 Task: Search round trip flight ticket for 2 adults, 2 infants in seat and 1 infant on lap in first from Hobbs: Lea County Regional Airport to Springfield: Abraham Lincoln Capital Airport on 5-2-2023 and return on 5-2-2023. Choice of flights is Westjet. Number of bags: 1 carry on bag and 5 checked bags. Price is upto 30000. Outbound departure time preference is 5:30. Return departure time preference is 17:15.
Action: Mouse moved to (238, 358)
Screenshot: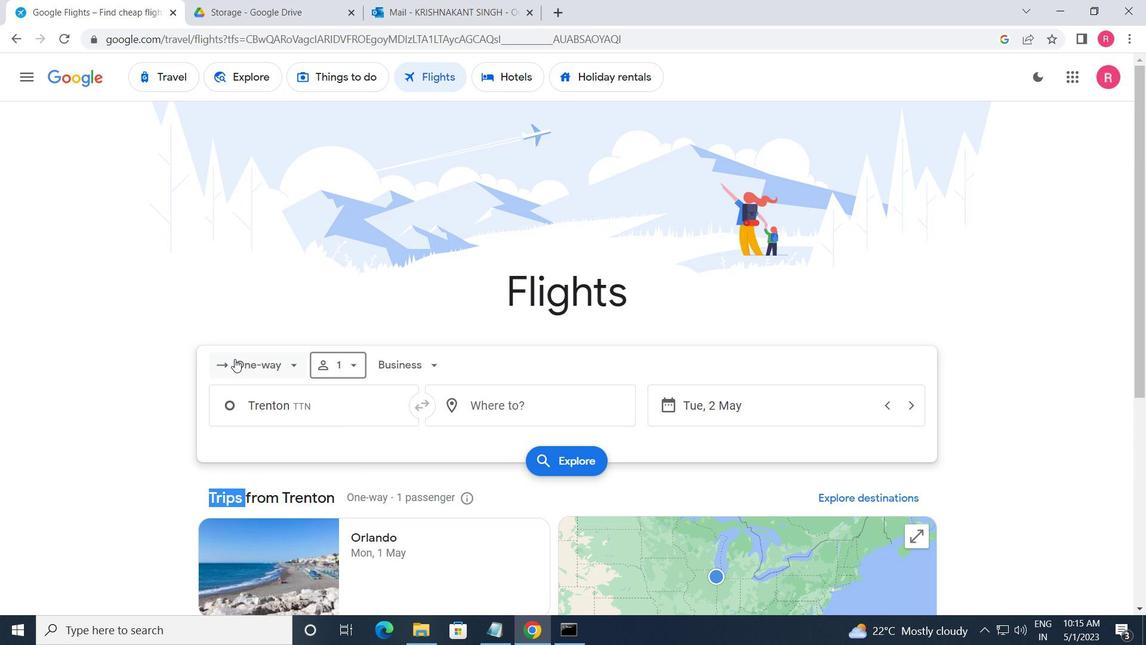 
Action: Mouse pressed left at (238, 358)
Screenshot: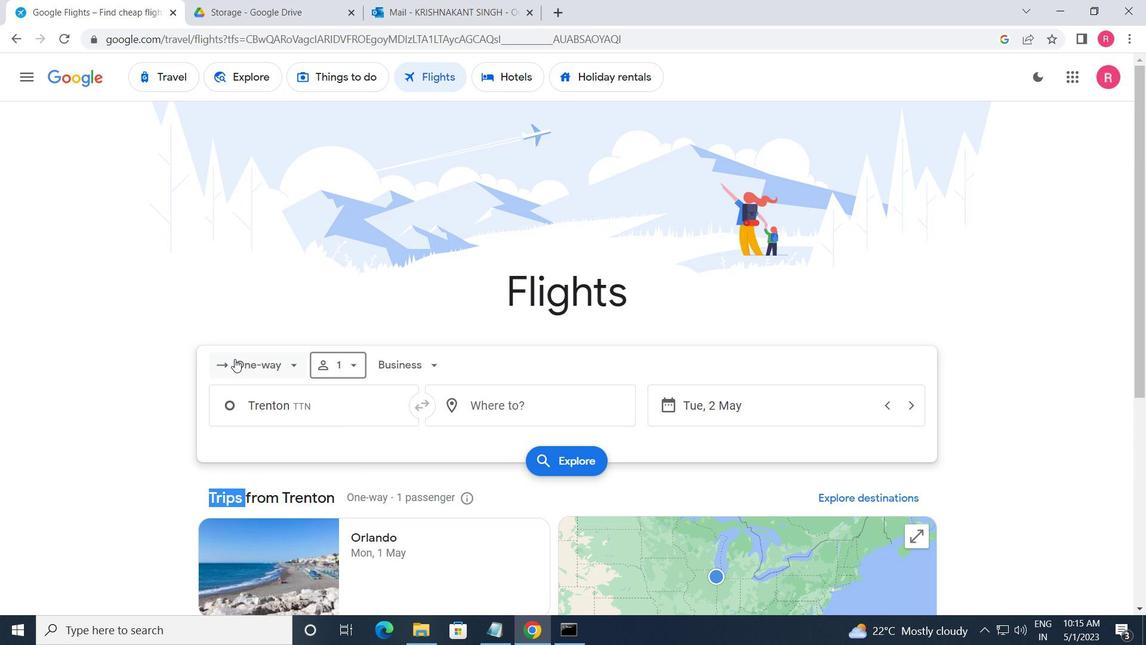 
Action: Mouse moved to (287, 433)
Screenshot: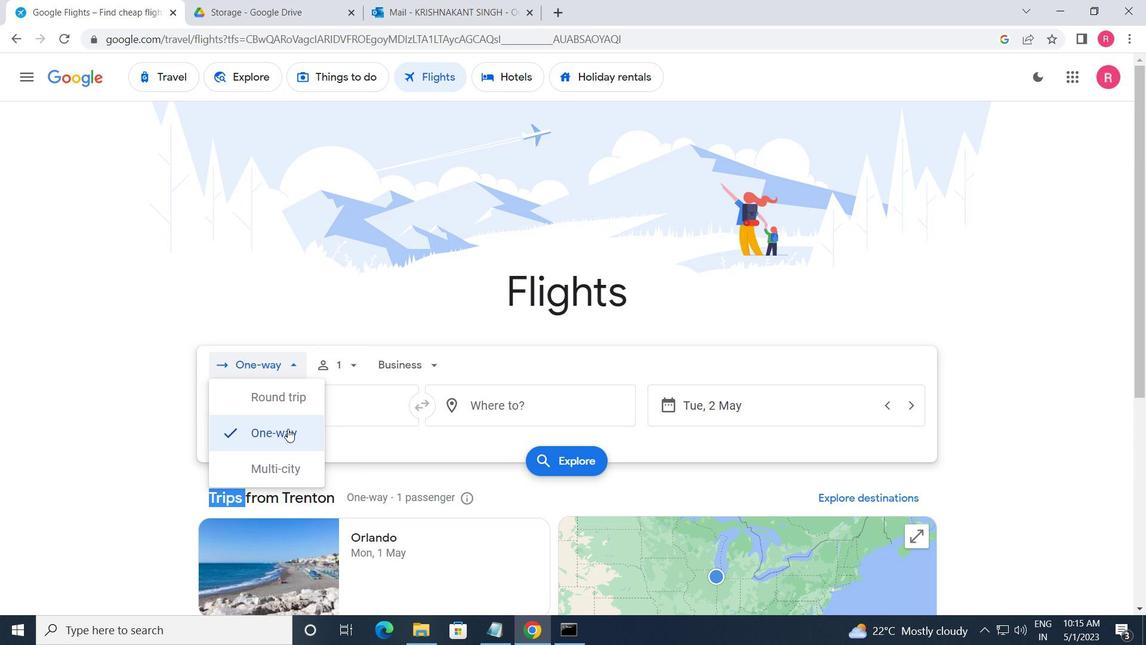 
Action: Mouse pressed left at (287, 433)
Screenshot: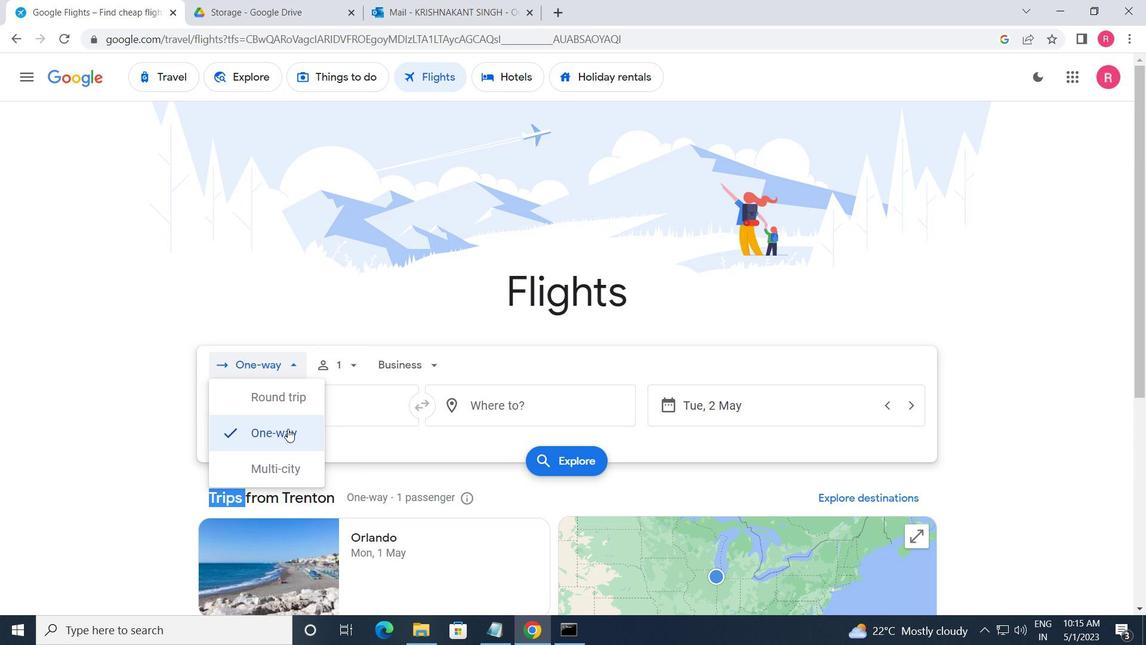 
Action: Mouse moved to (344, 373)
Screenshot: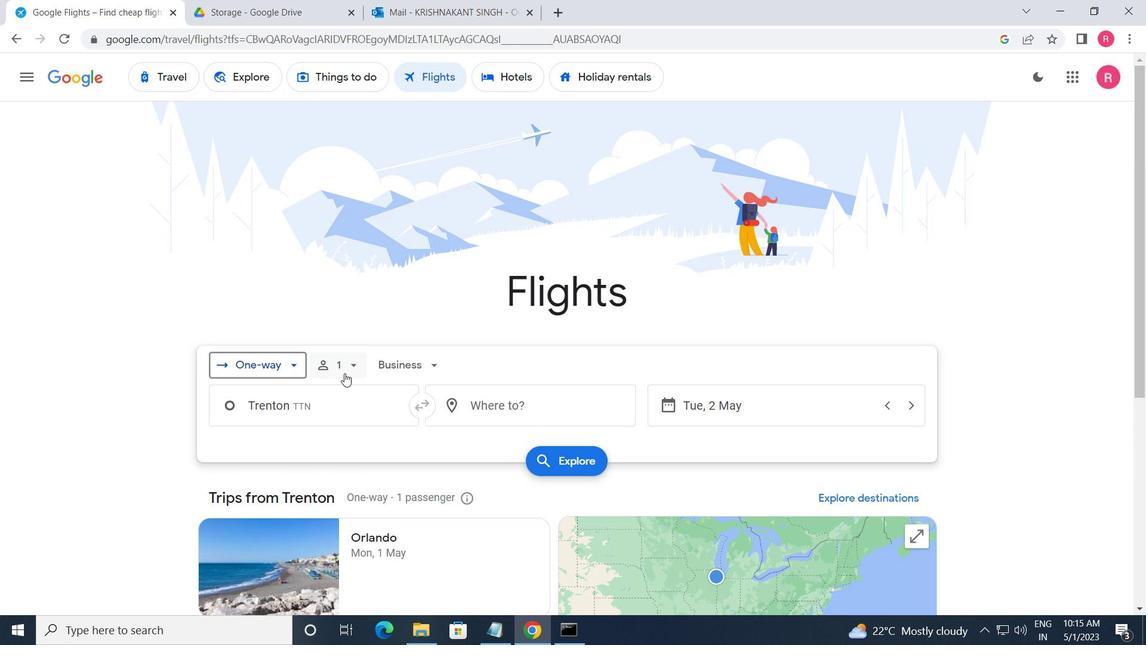 
Action: Mouse pressed left at (344, 373)
Screenshot: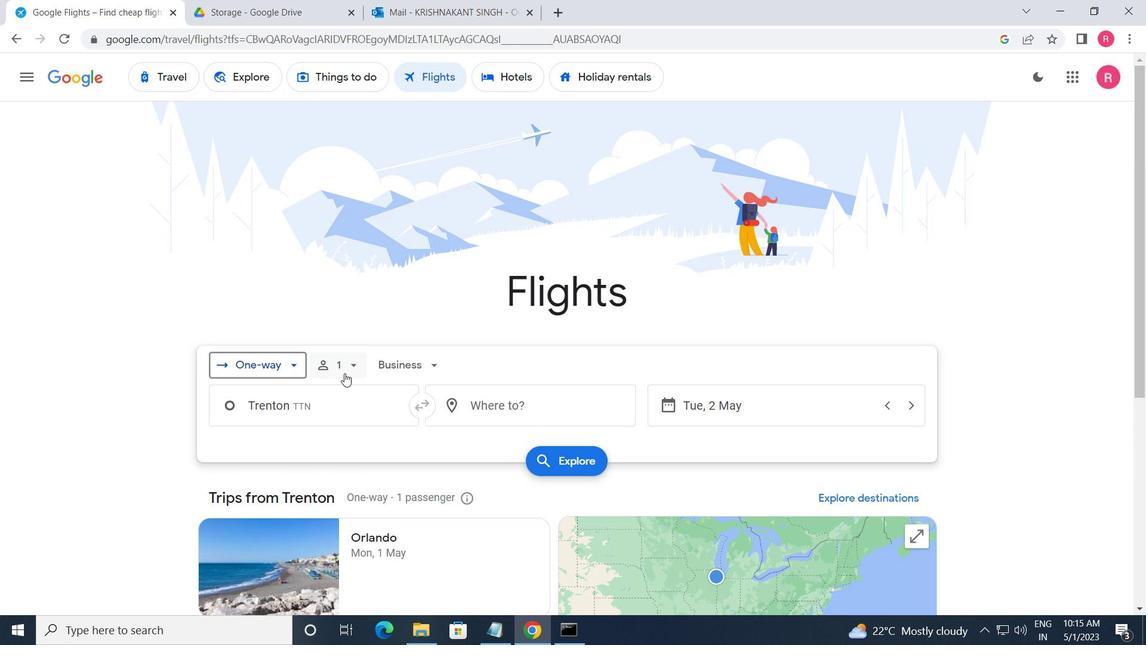 
Action: Mouse moved to (464, 414)
Screenshot: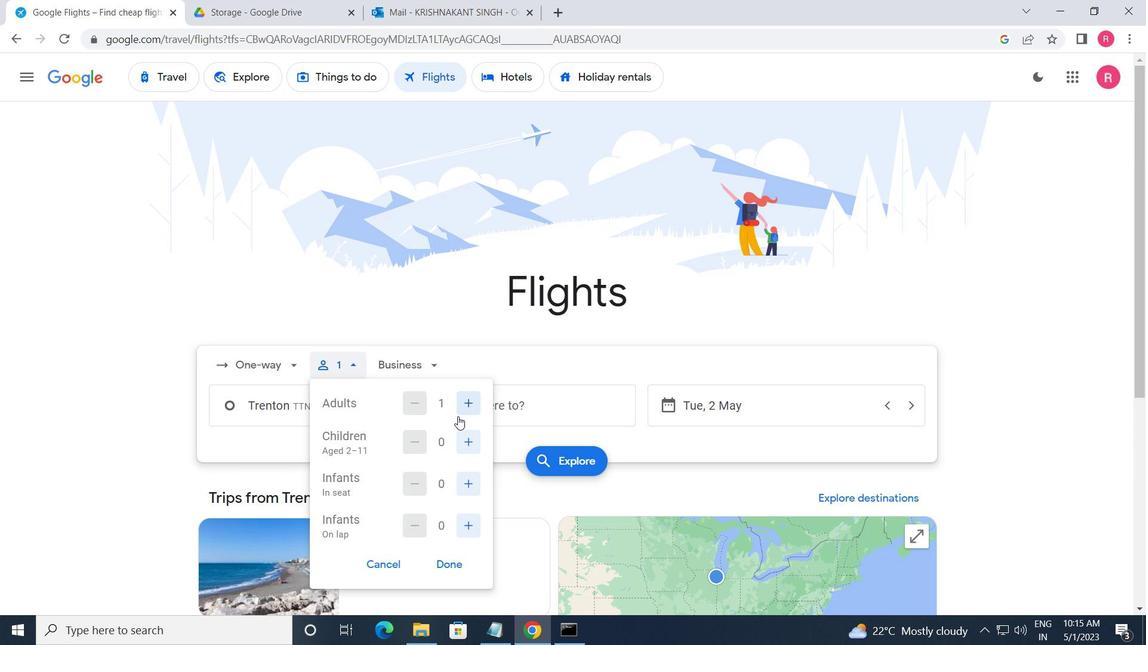 
Action: Mouse pressed left at (464, 414)
Screenshot: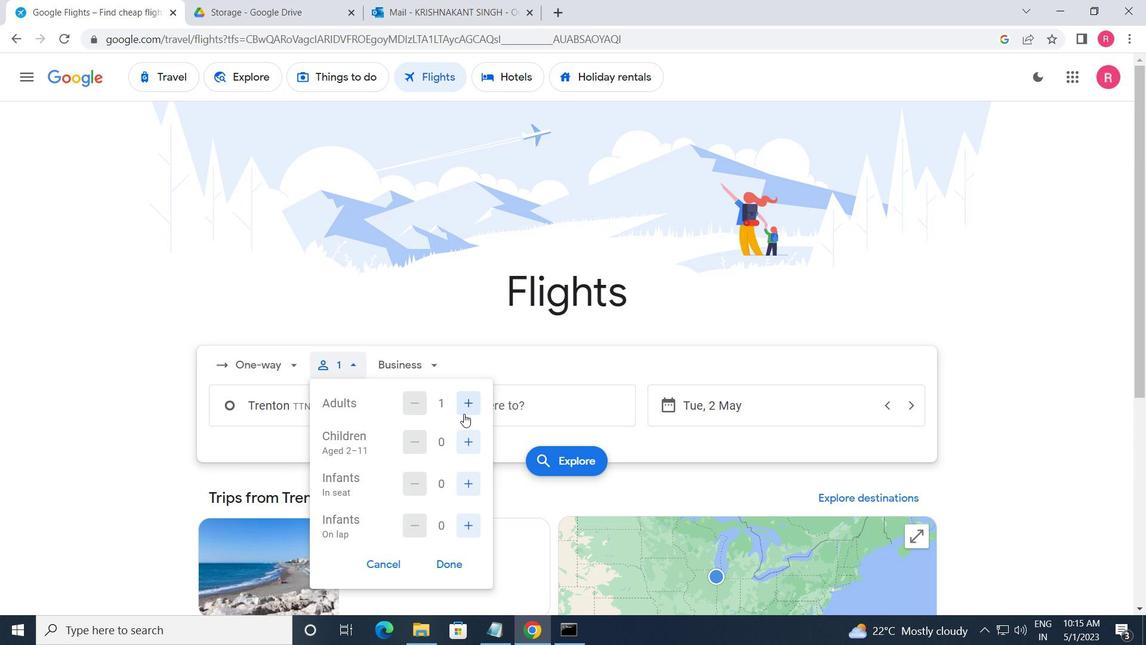 
Action: Mouse moved to (472, 452)
Screenshot: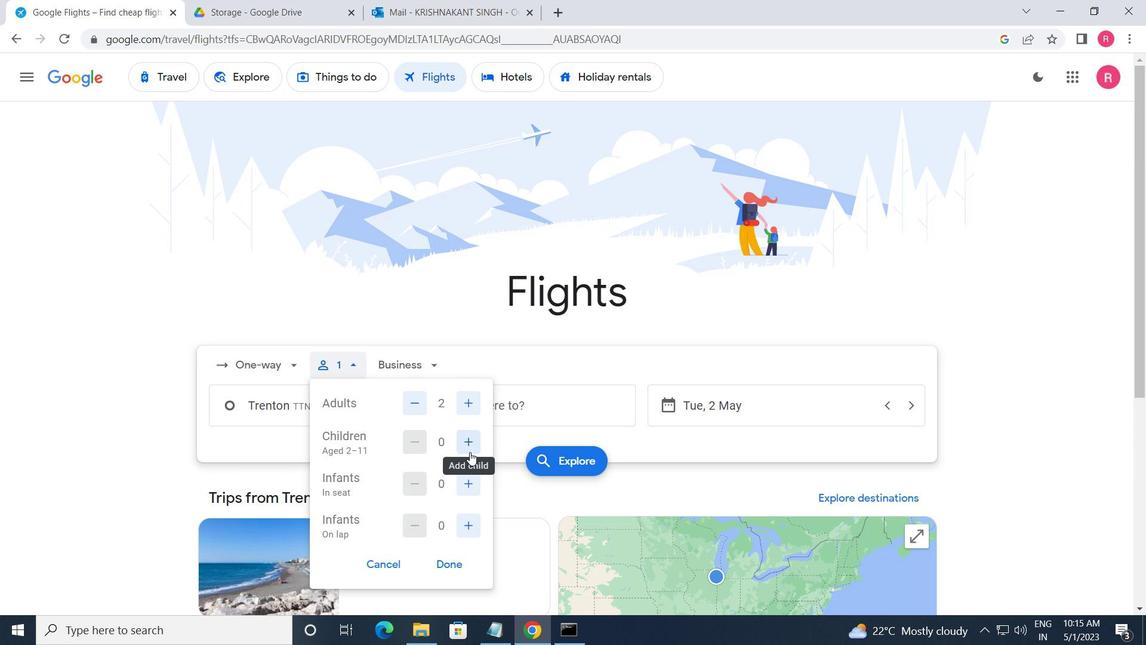 
Action: Mouse pressed left at (472, 452)
Screenshot: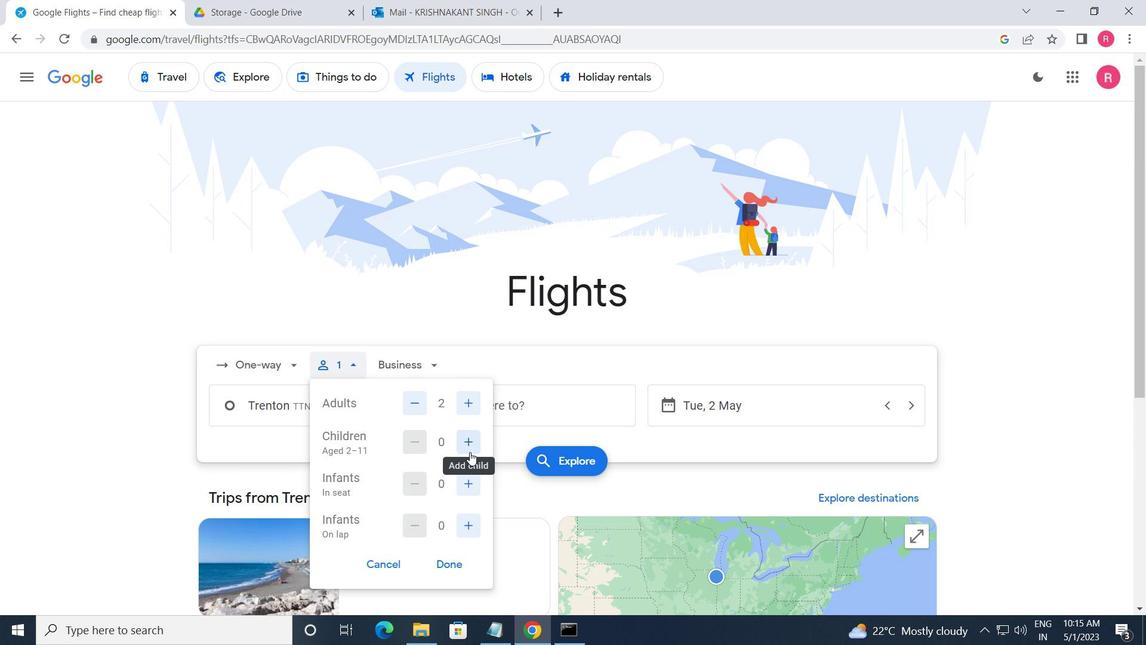 
Action: Mouse moved to (473, 452)
Screenshot: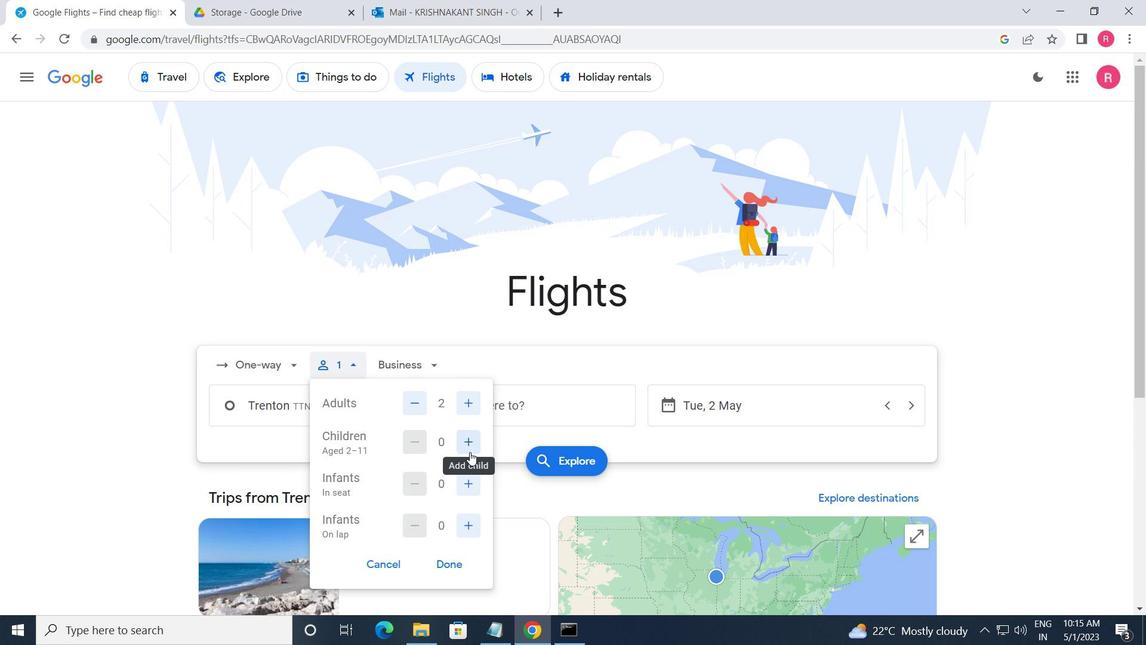 
Action: Mouse pressed left at (473, 452)
Screenshot: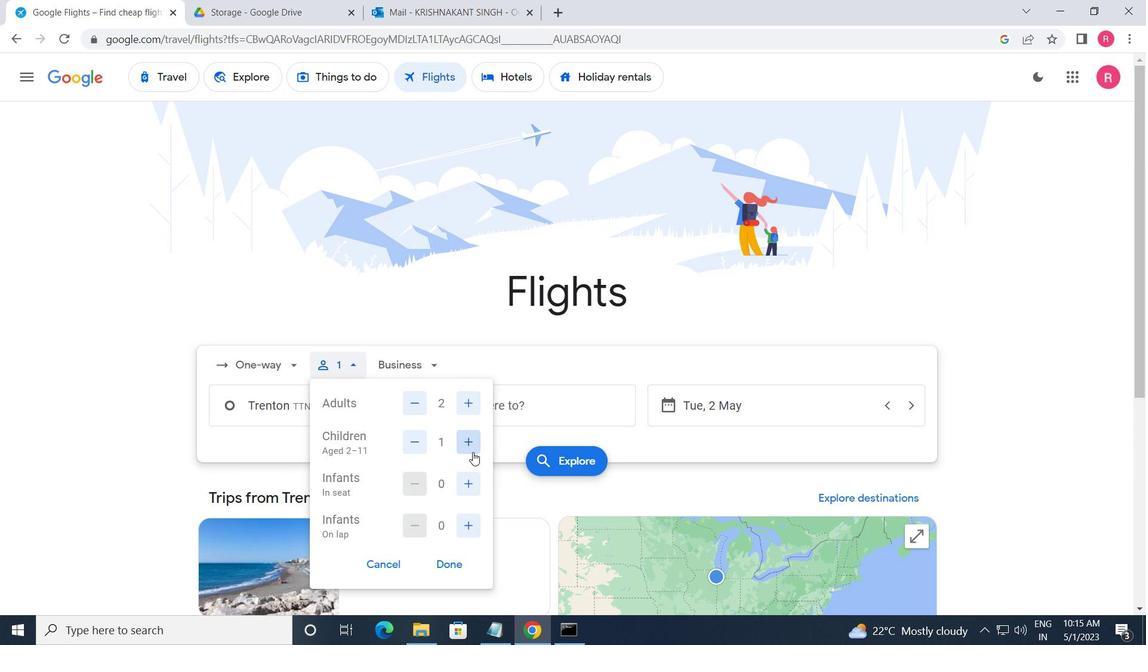 
Action: Mouse moved to (469, 487)
Screenshot: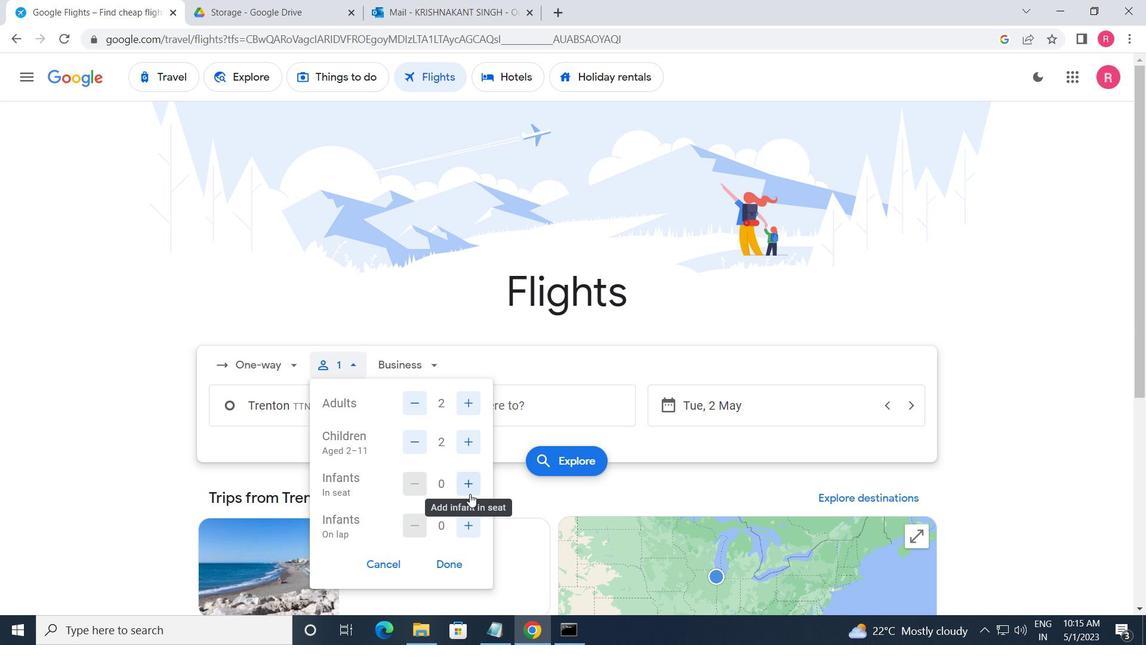 
Action: Mouse pressed left at (469, 487)
Screenshot: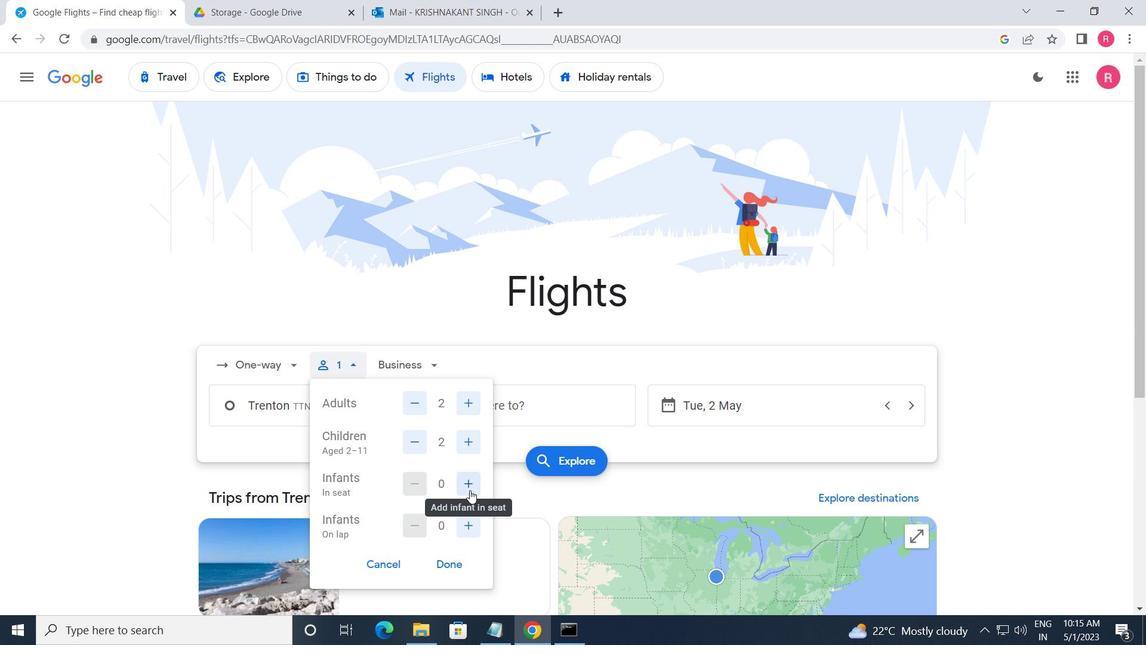 
Action: Mouse moved to (469, 487)
Screenshot: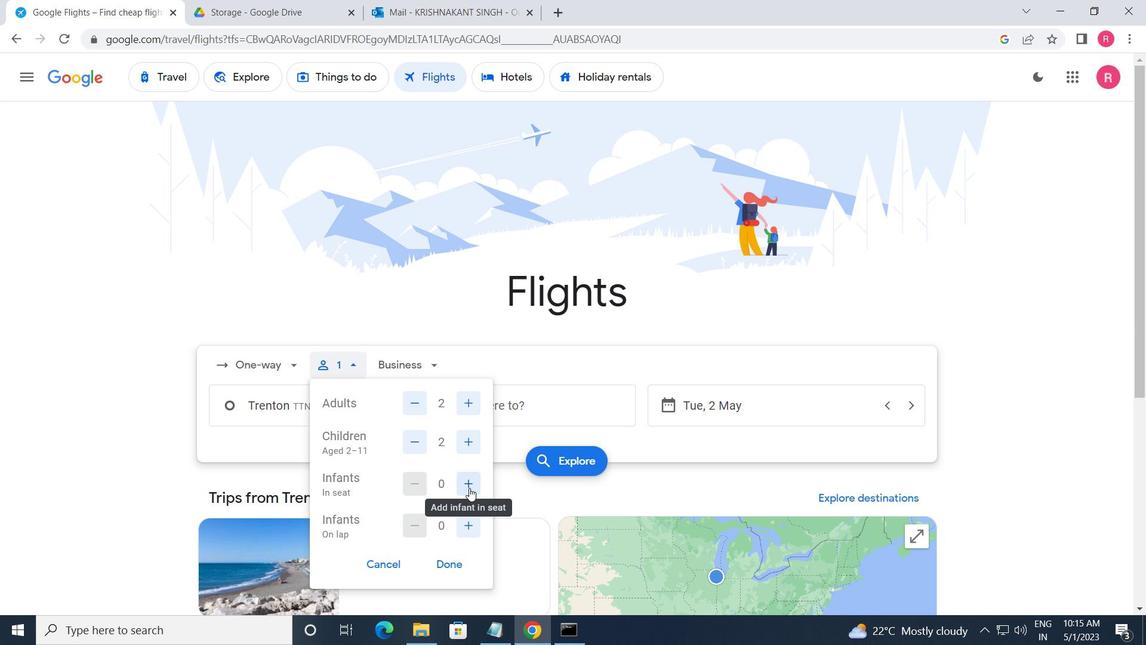 
Action: Mouse pressed left at (469, 487)
Screenshot: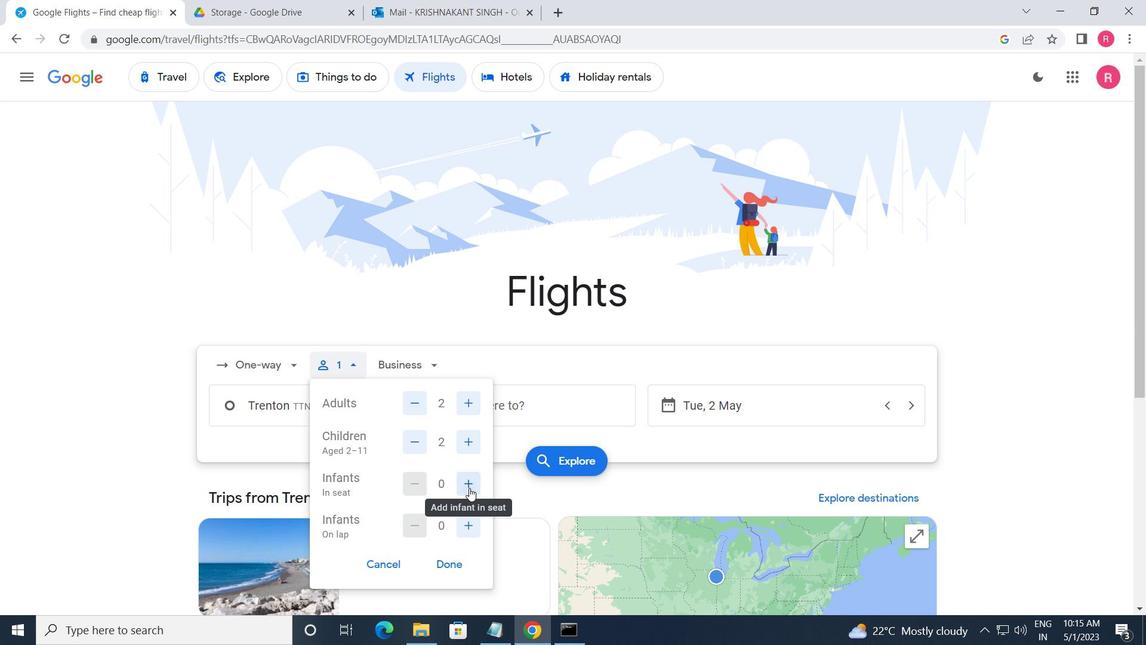 
Action: Mouse moved to (409, 370)
Screenshot: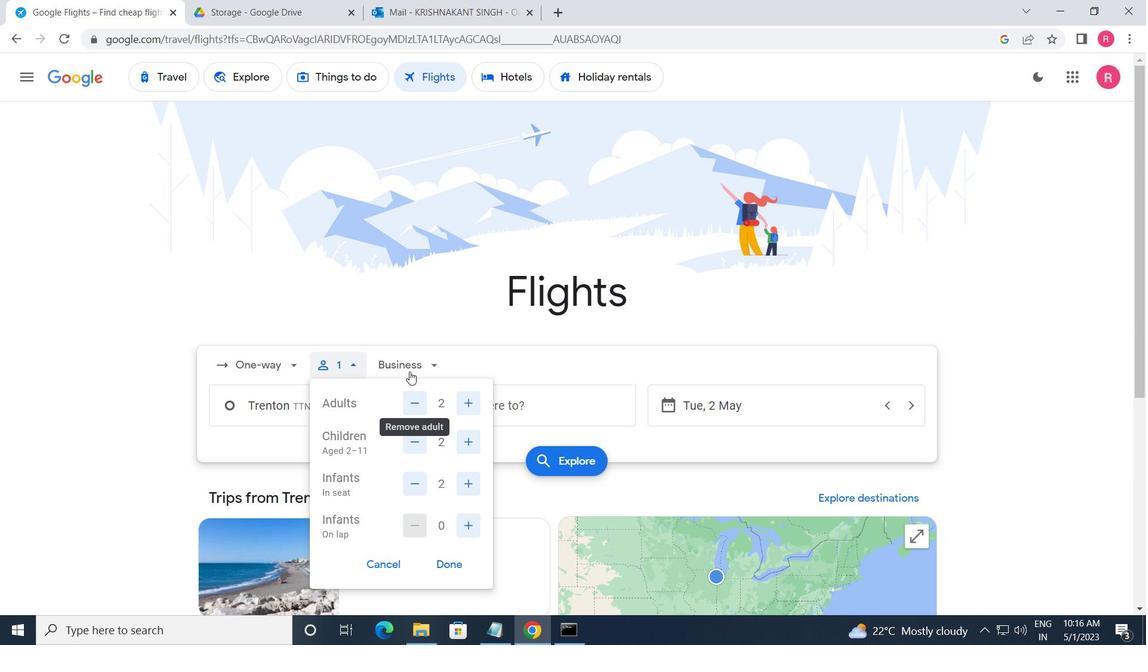 
Action: Mouse pressed left at (409, 370)
Screenshot: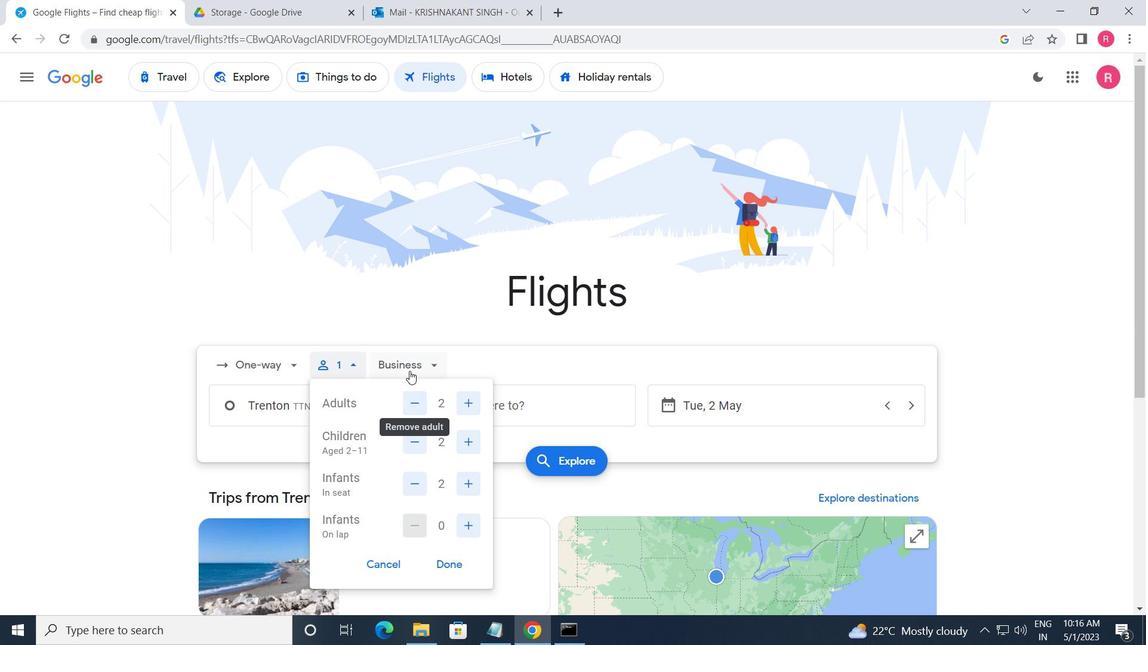 
Action: Mouse moved to (435, 505)
Screenshot: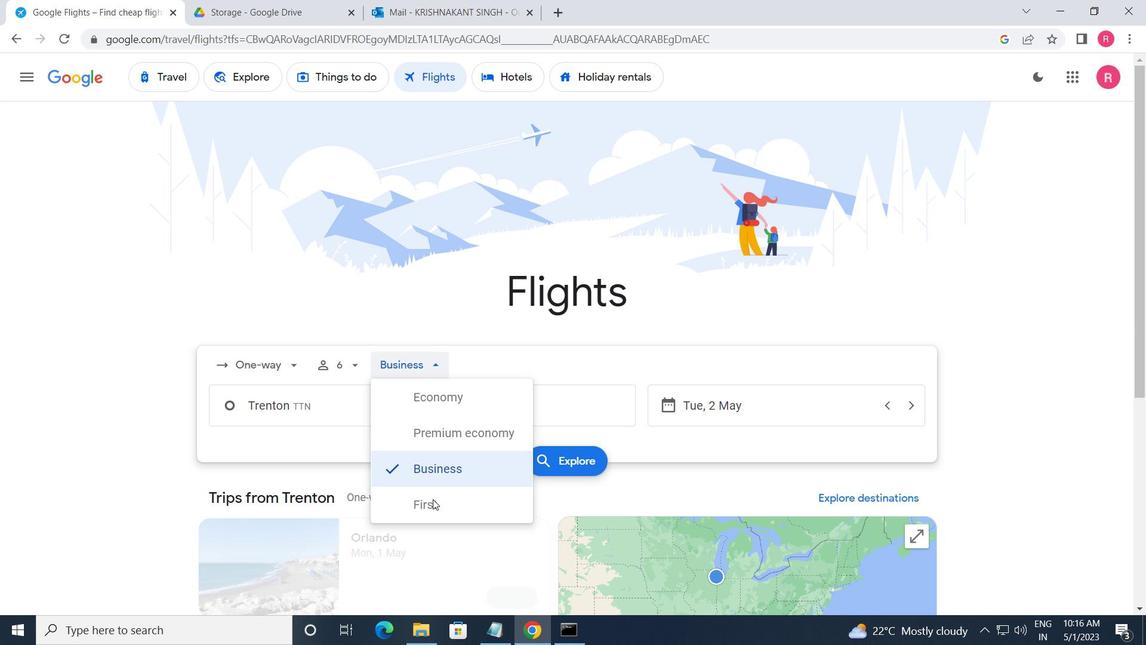 
Action: Mouse pressed left at (435, 505)
Screenshot: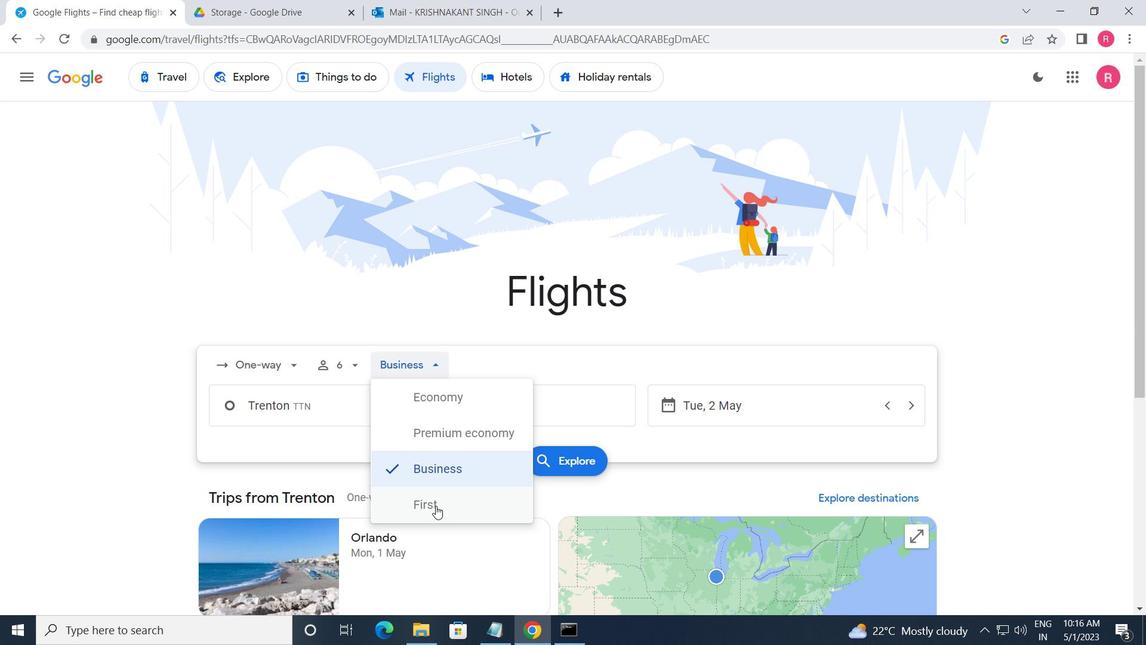 
Action: Mouse moved to (379, 406)
Screenshot: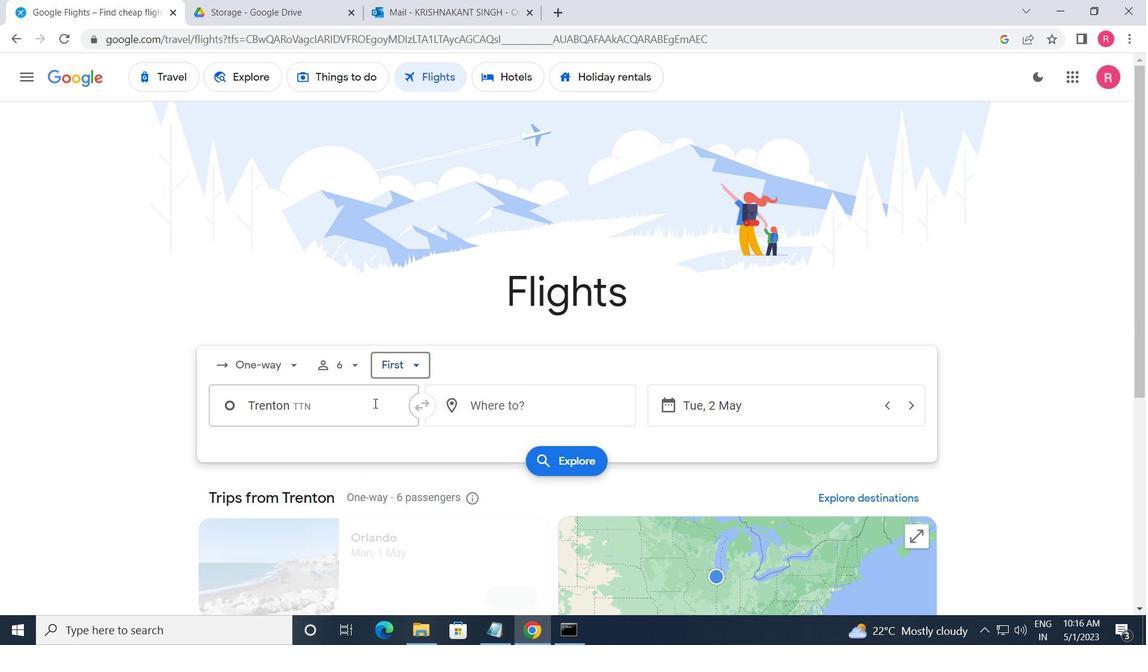 
Action: Mouse pressed left at (379, 406)
Screenshot: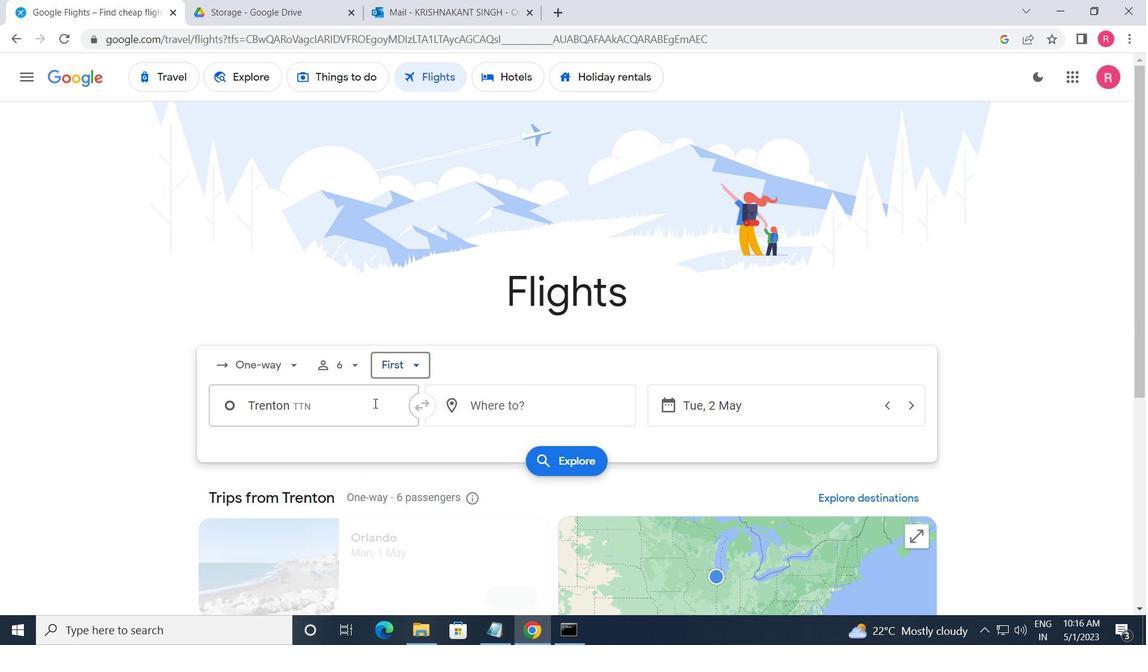 
Action: Mouse moved to (404, 560)
Screenshot: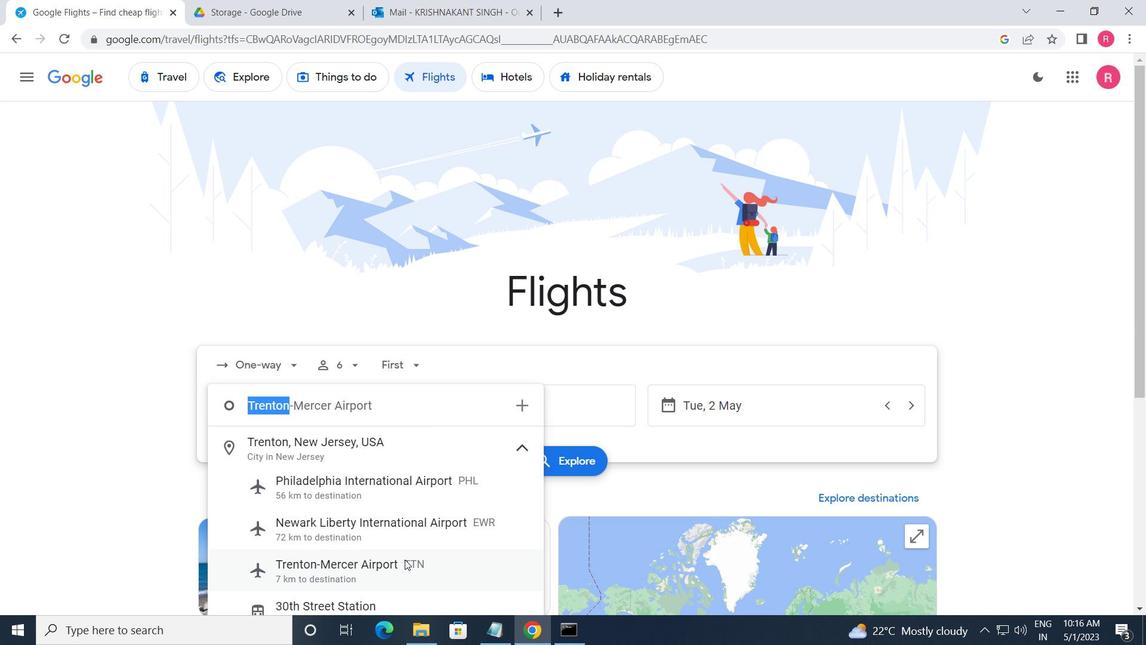 
Action: Mouse pressed left at (404, 560)
Screenshot: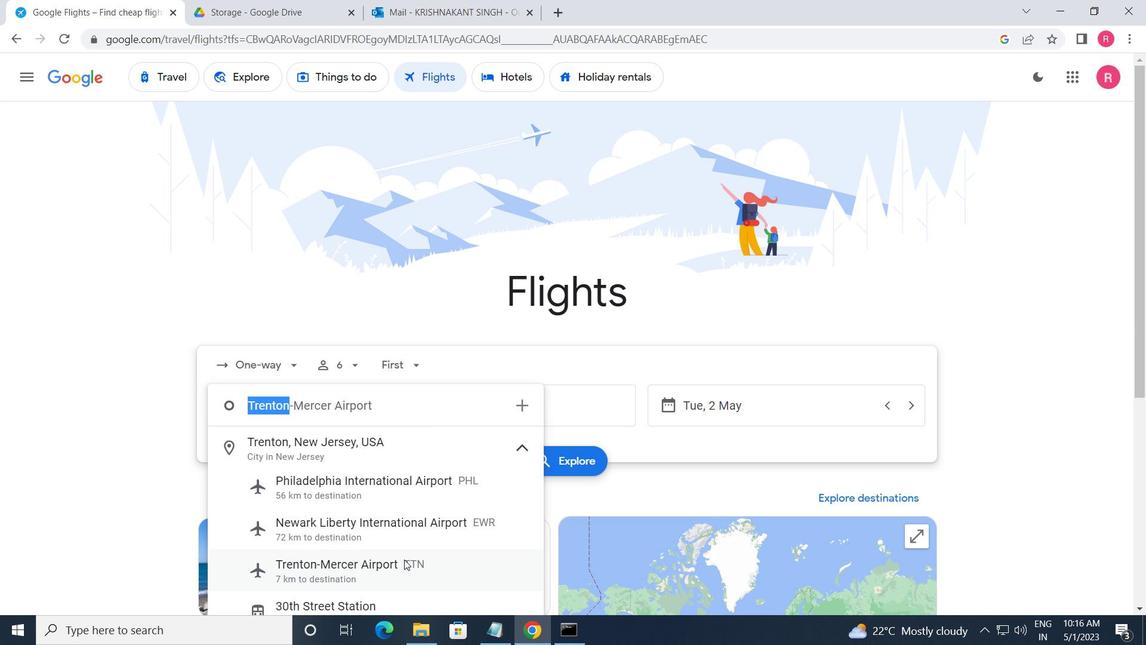
Action: Mouse moved to (540, 414)
Screenshot: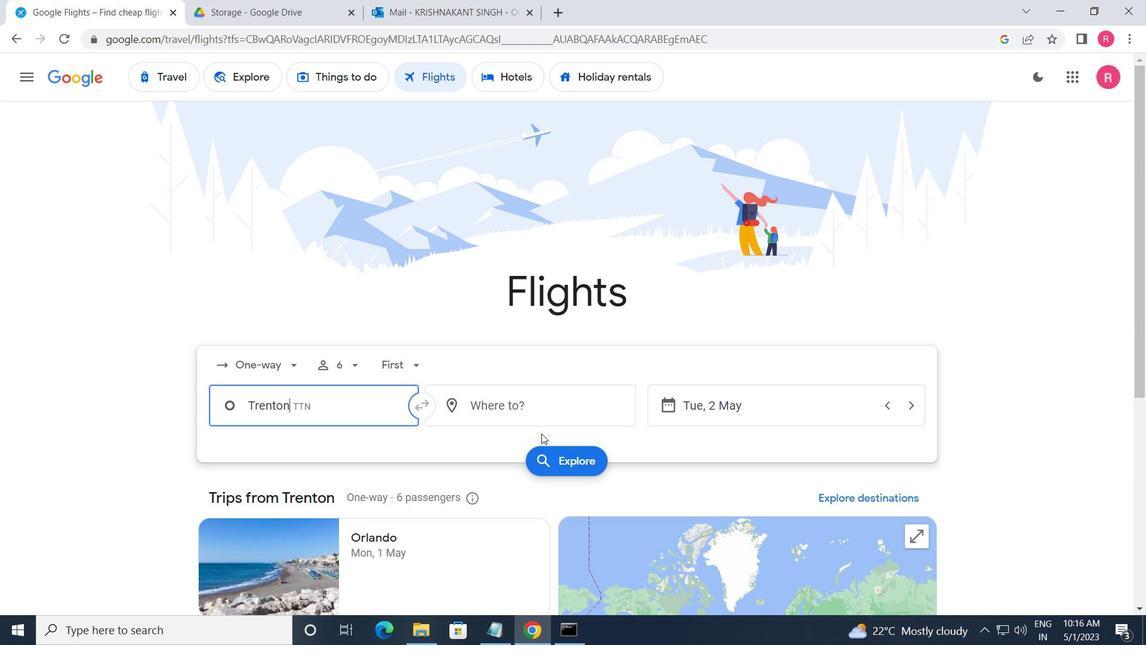 
Action: Mouse pressed left at (540, 414)
Screenshot: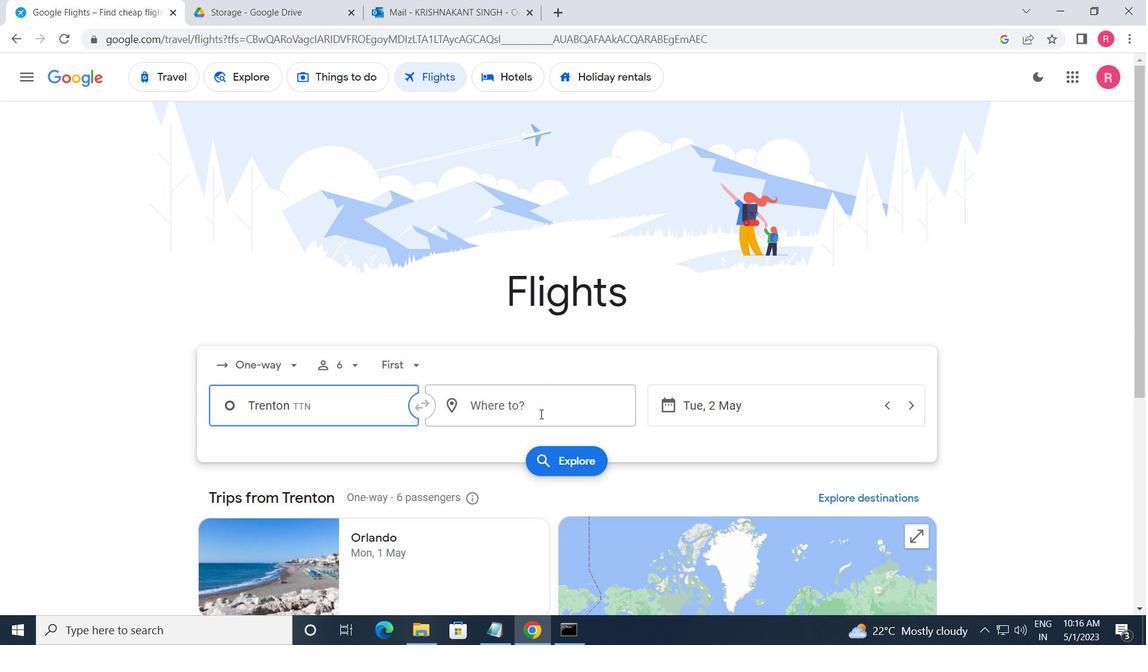 
Action: Mouse moved to (501, 560)
Screenshot: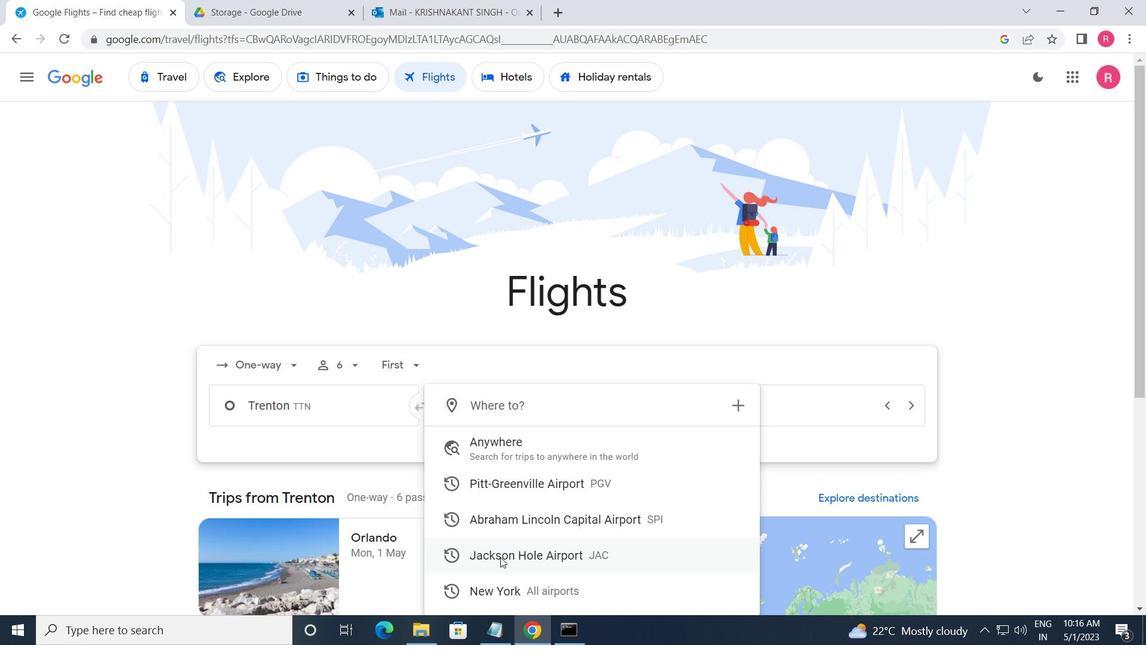 
Action: Mouse pressed left at (501, 560)
Screenshot: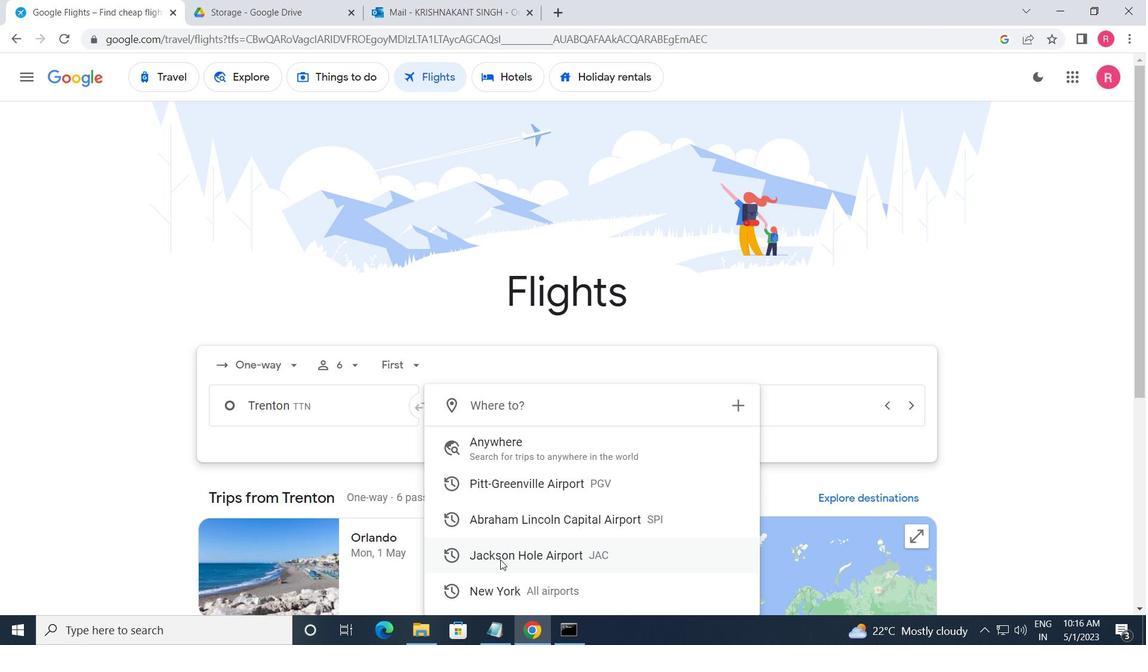 
Action: Mouse moved to (805, 412)
Screenshot: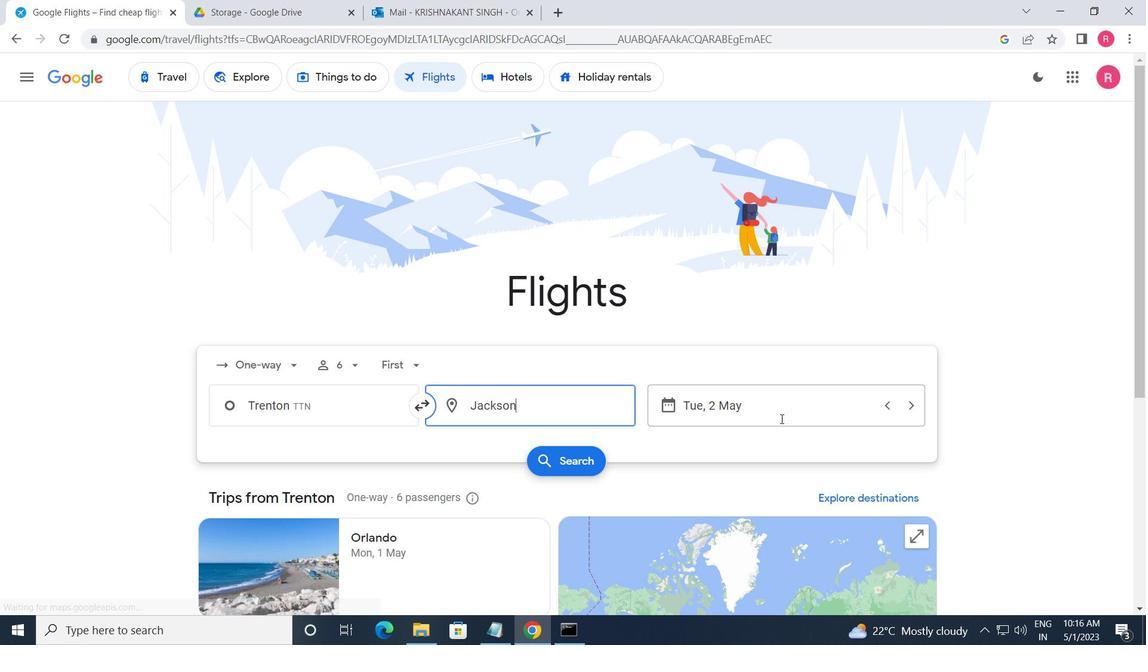 
Action: Mouse pressed left at (805, 412)
Screenshot: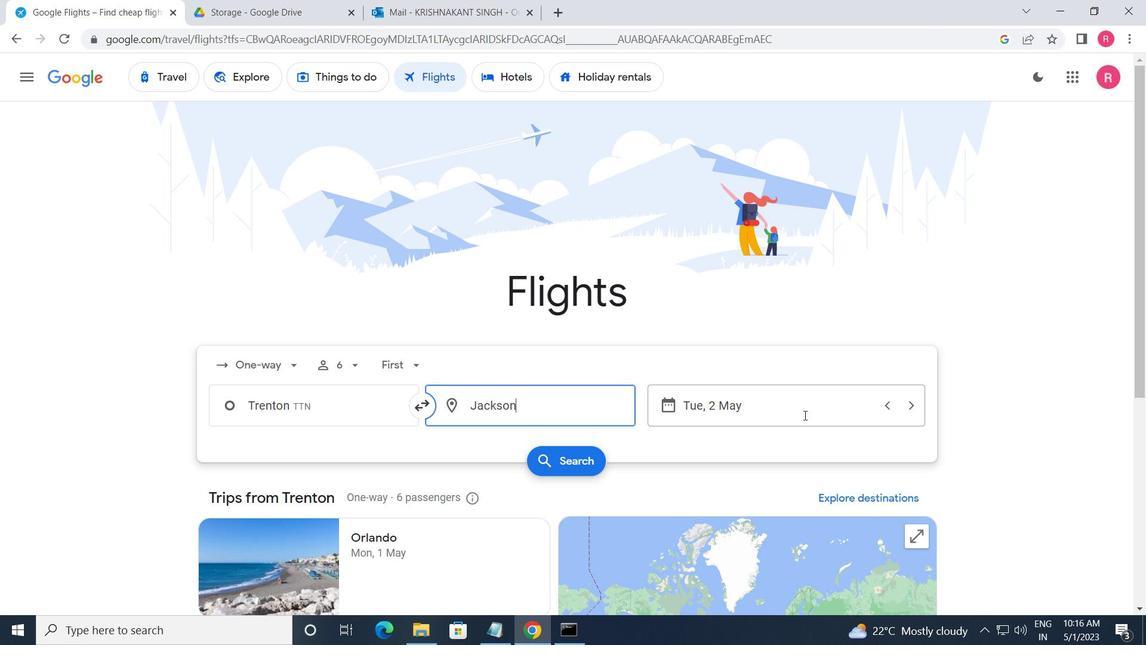 
Action: Mouse moved to (467, 357)
Screenshot: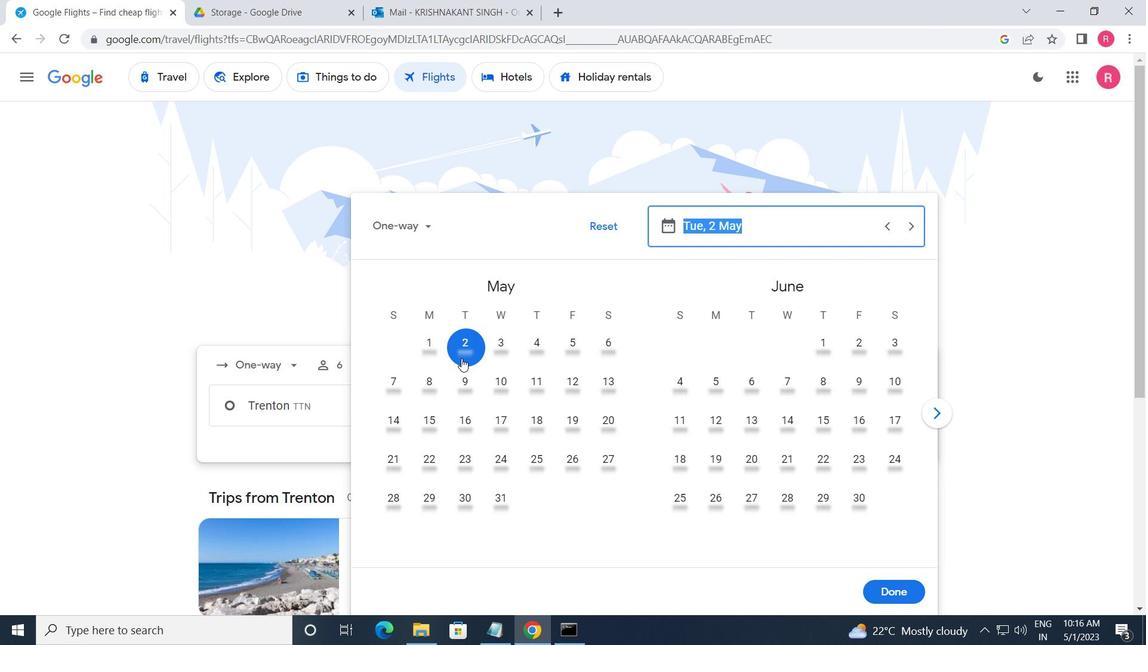 
Action: Mouse pressed left at (467, 357)
Screenshot: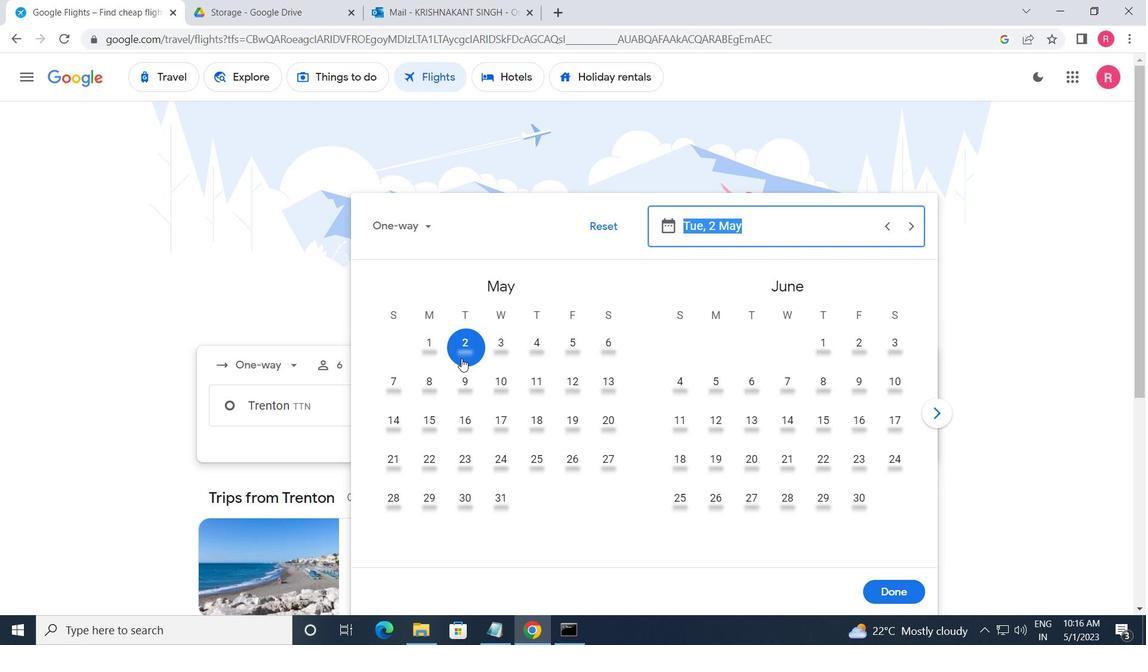 
Action: Mouse moved to (879, 587)
Screenshot: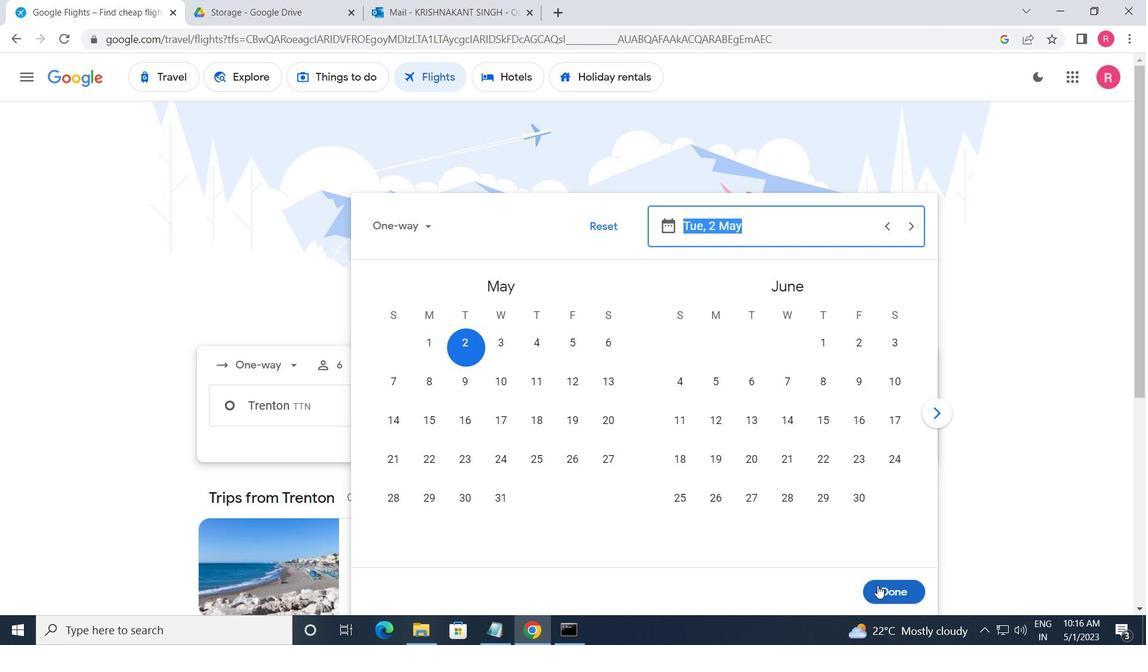 
Action: Mouse pressed left at (879, 587)
Screenshot: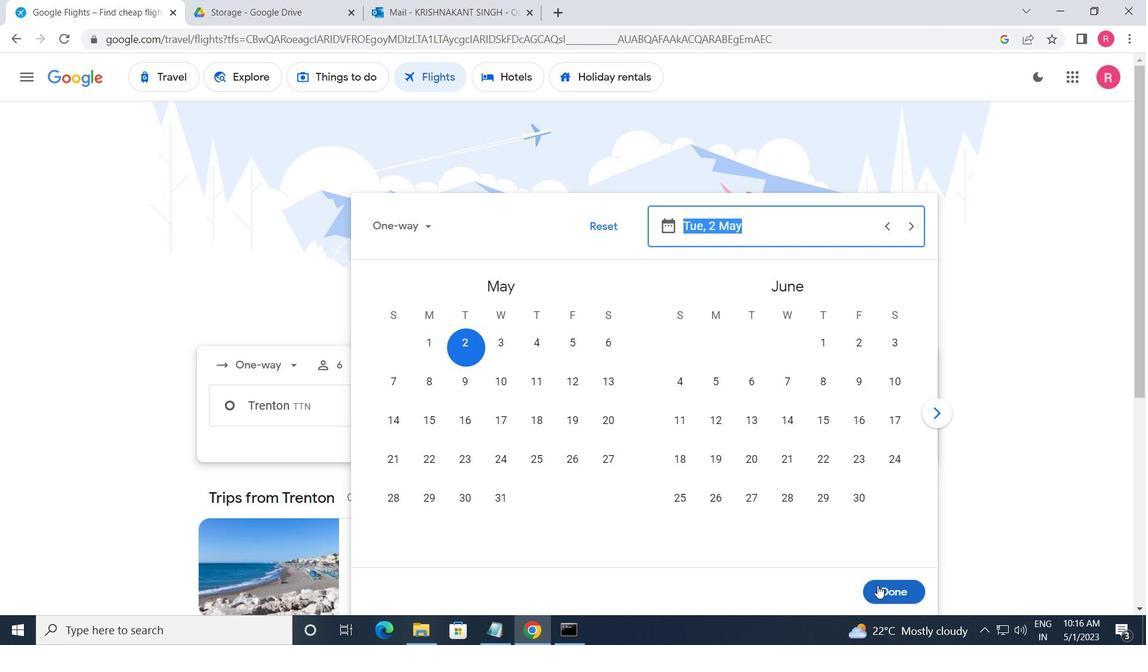 
Action: Mouse moved to (553, 462)
Screenshot: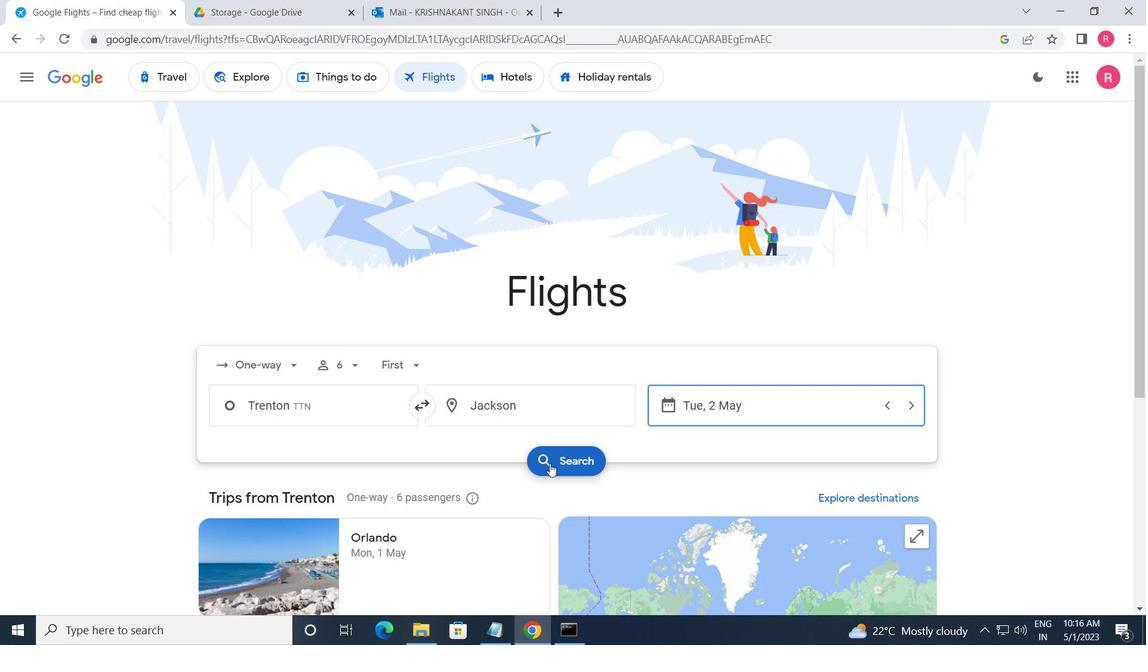 
Action: Mouse pressed left at (553, 462)
Screenshot: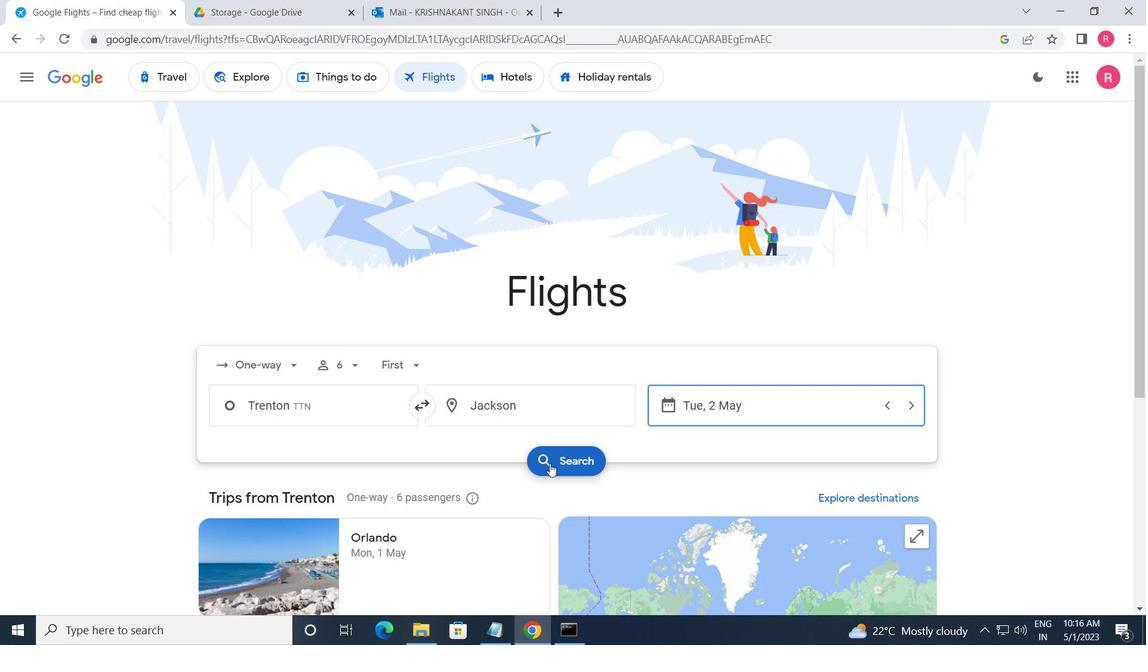 
Action: Mouse moved to (231, 216)
Screenshot: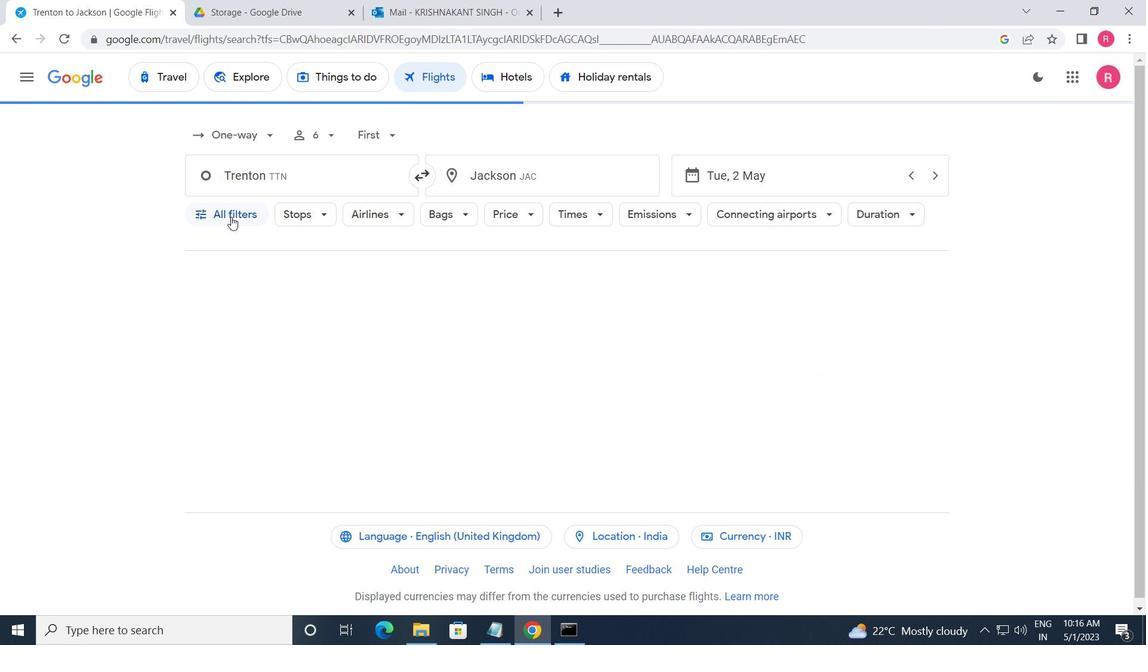 
Action: Mouse pressed left at (231, 216)
Screenshot: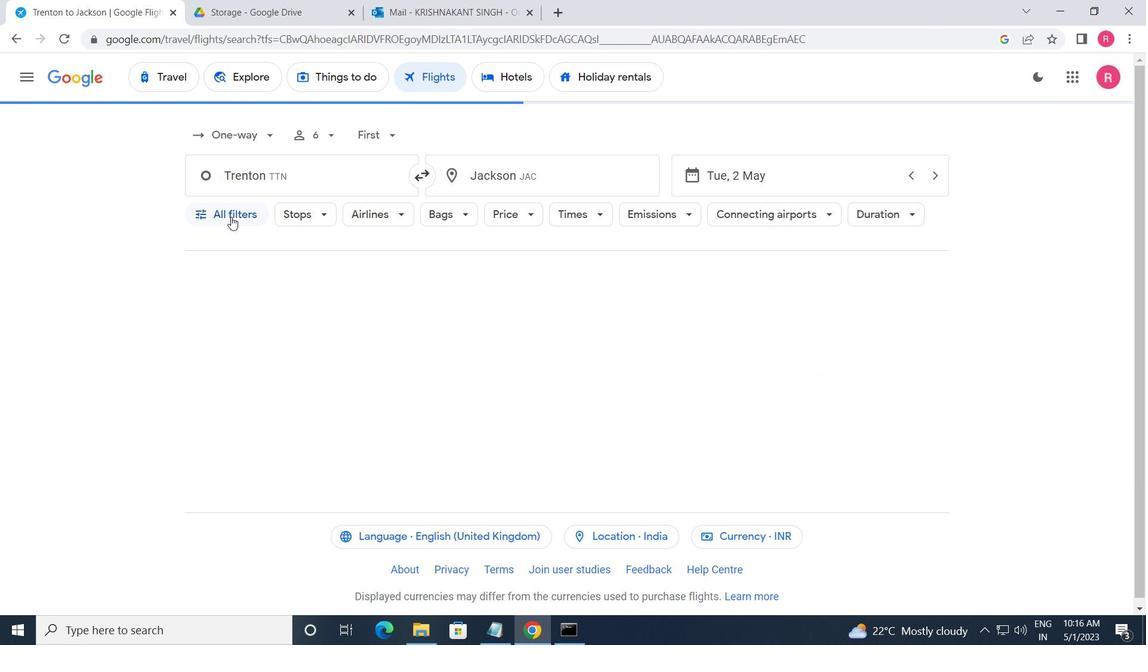 
Action: Mouse moved to (264, 369)
Screenshot: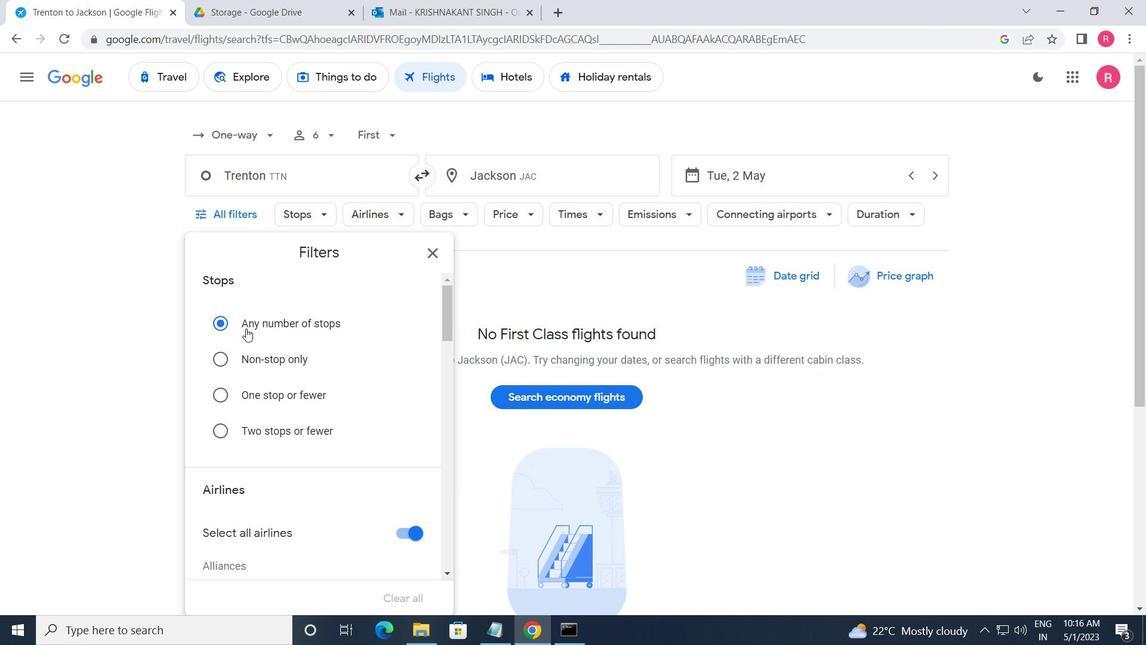 
Action: Mouse scrolled (264, 368) with delta (0, 0)
Screenshot: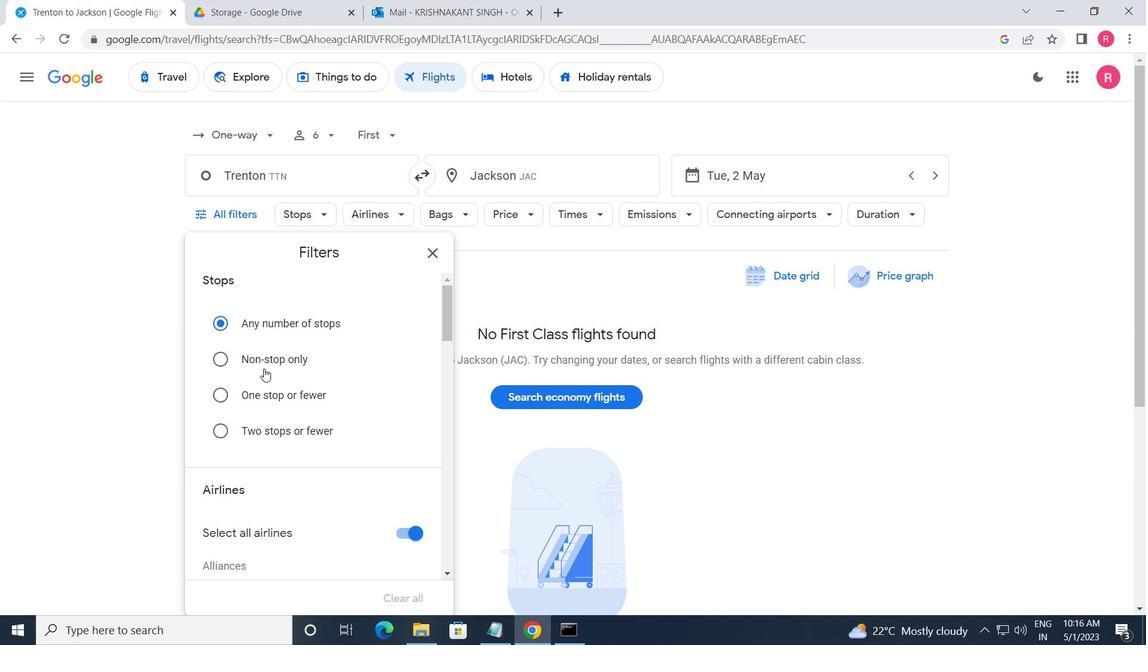 
Action: Mouse scrolled (264, 368) with delta (0, 0)
Screenshot: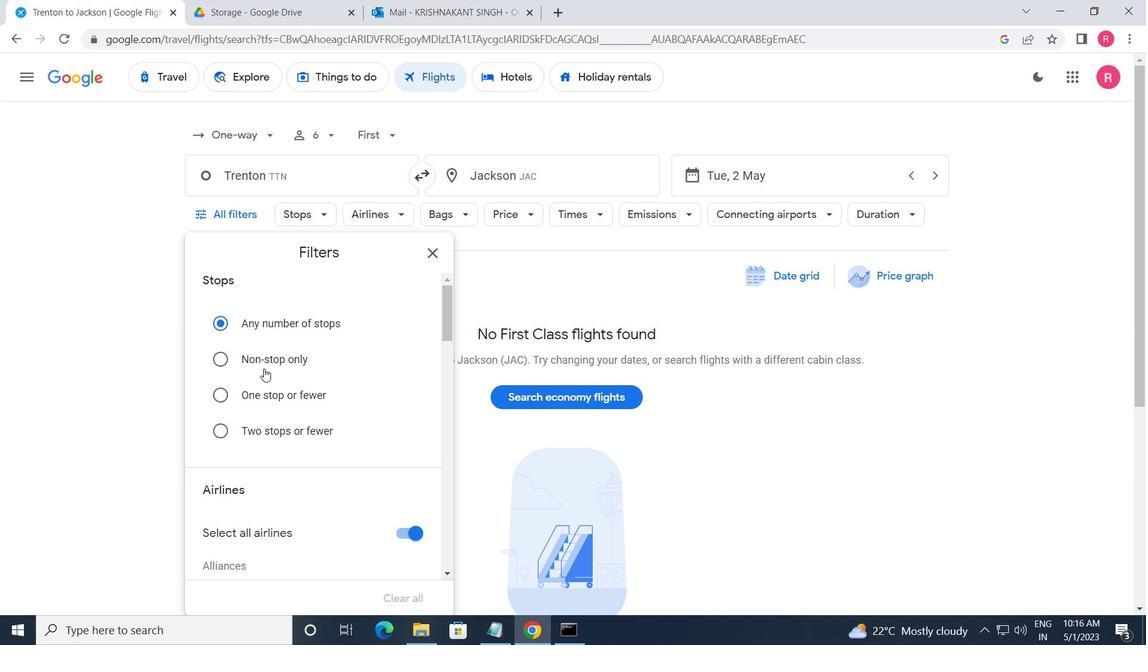 
Action: Mouse scrolled (264, 368) with delta (0, 0)
Screenshot: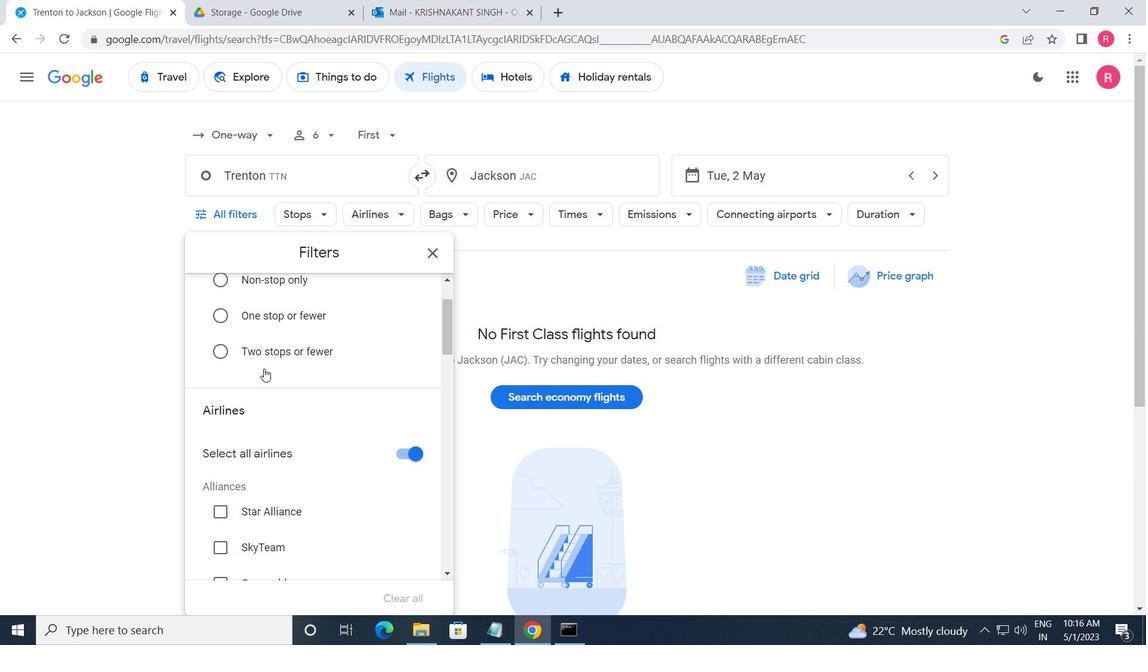
Action: Mouse scrolled (264, 368) with delta (0, 0)
Screenshot: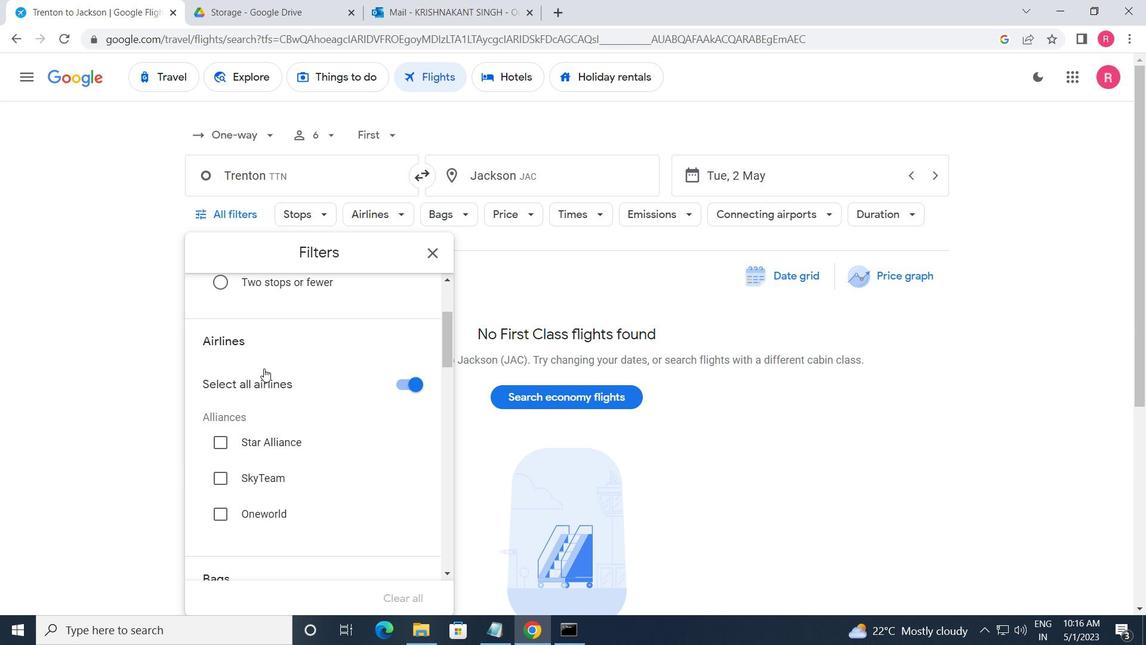 
Action: Mouse scrolled (264, 368) with delta (0, 0)
Screenshot: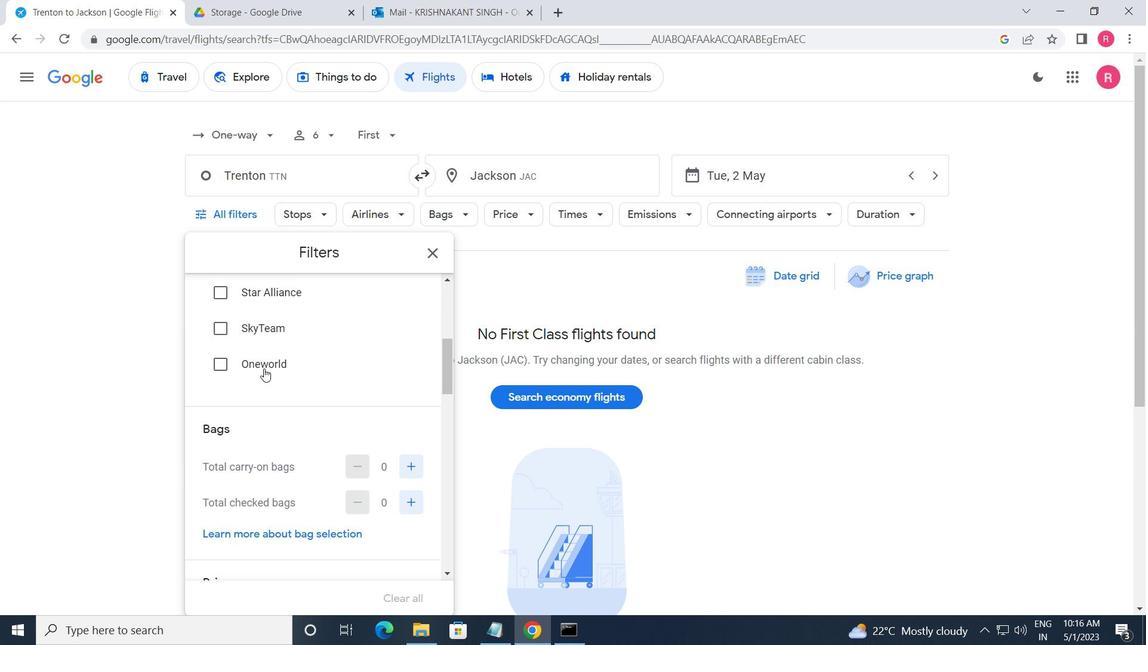 
Action: Mouse scrolled (264, 369) with delta (0, 0)
Screenshot: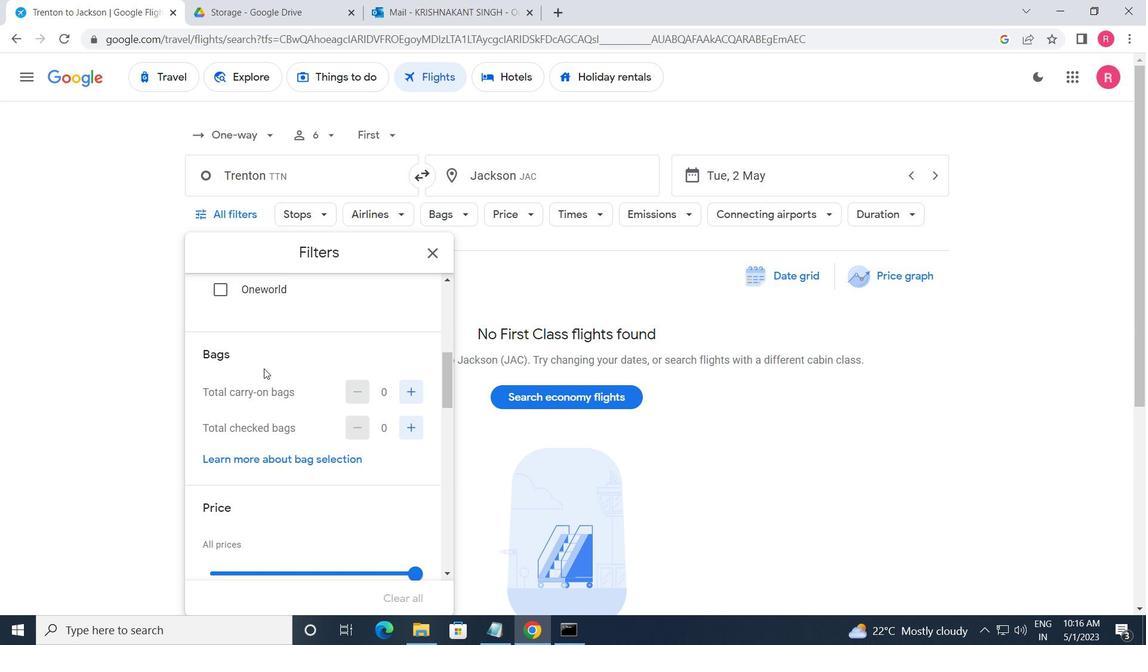 
Action: Mouse moved to (404, 471)
Screenshot: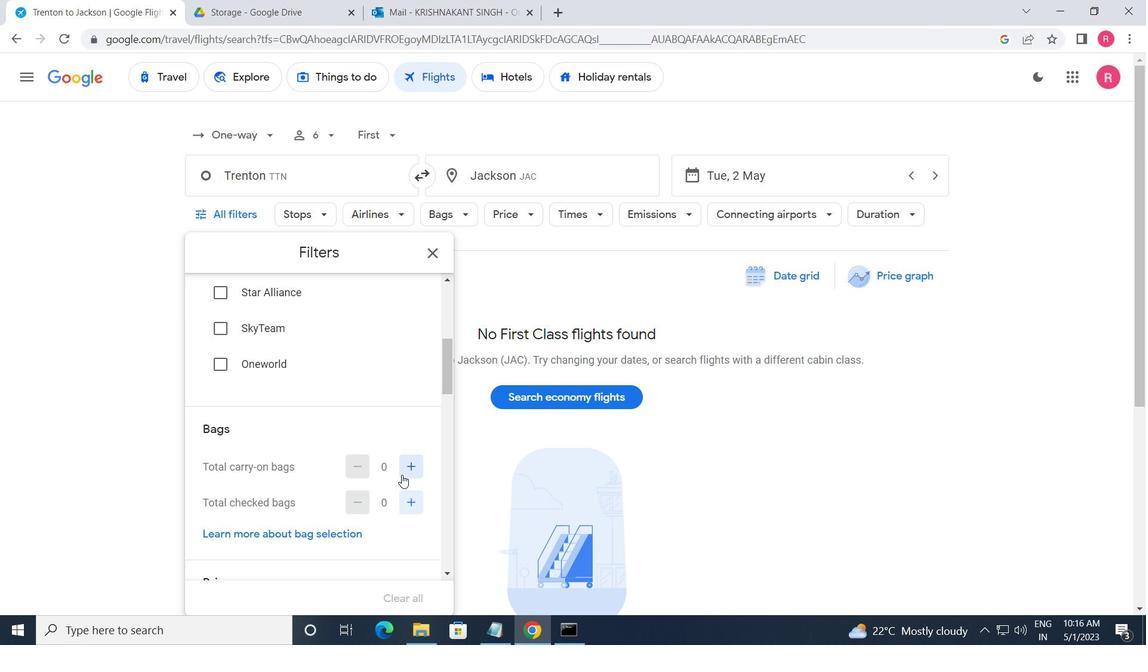 
Action: Mouse pressed left at (404, 471)
Screenshot: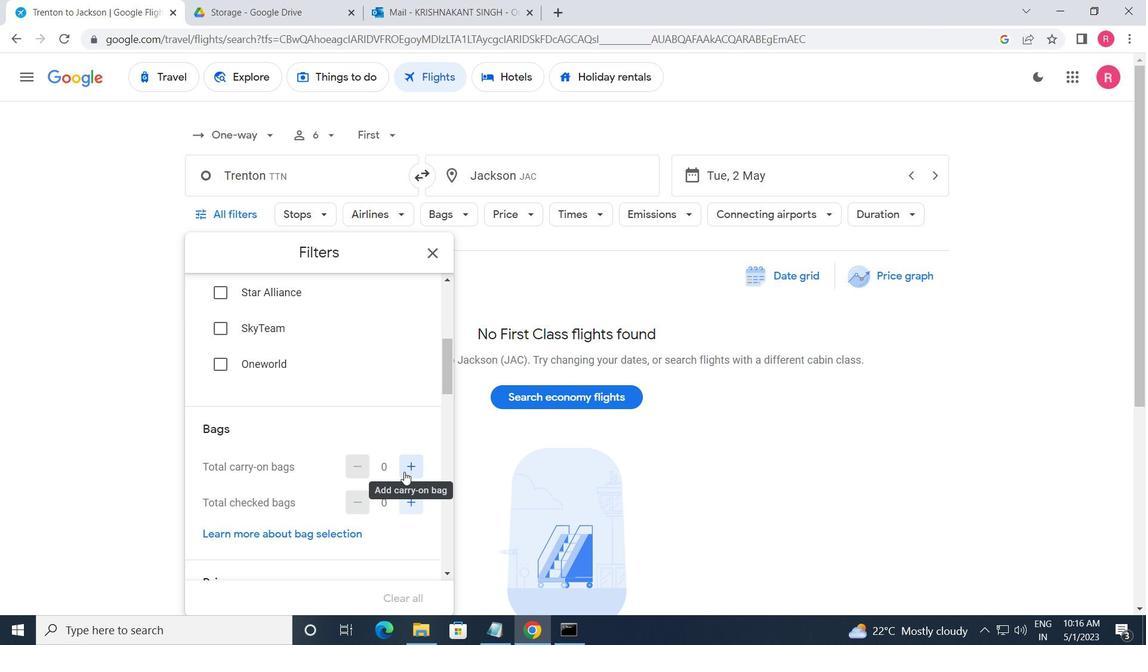 
Action: Mouse moved to (410, 503)
Screenshot: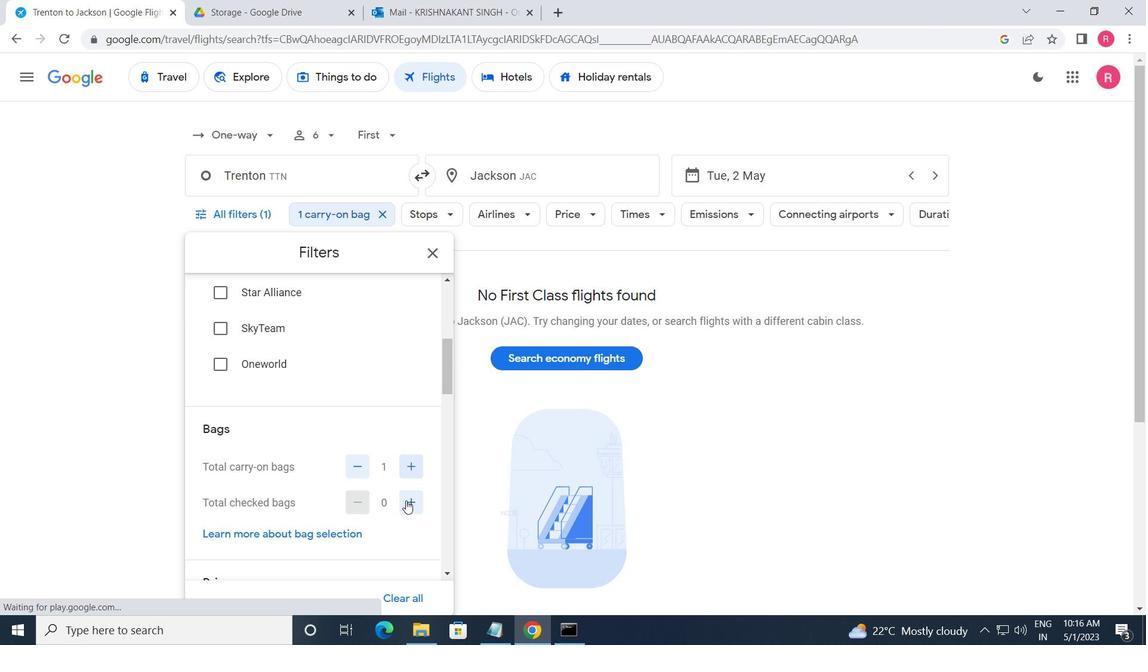 
Action: Mouse pressed left at (410, 503)
Screenshot: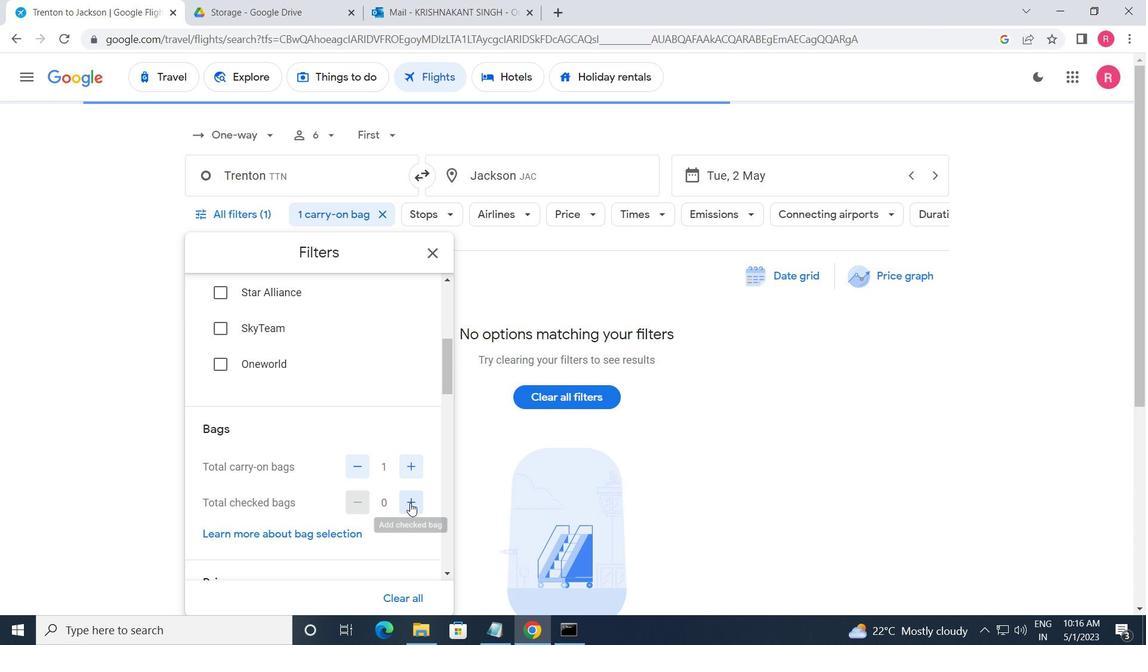 
Action: Mouse pressed left at (410, 503)
Screenshot: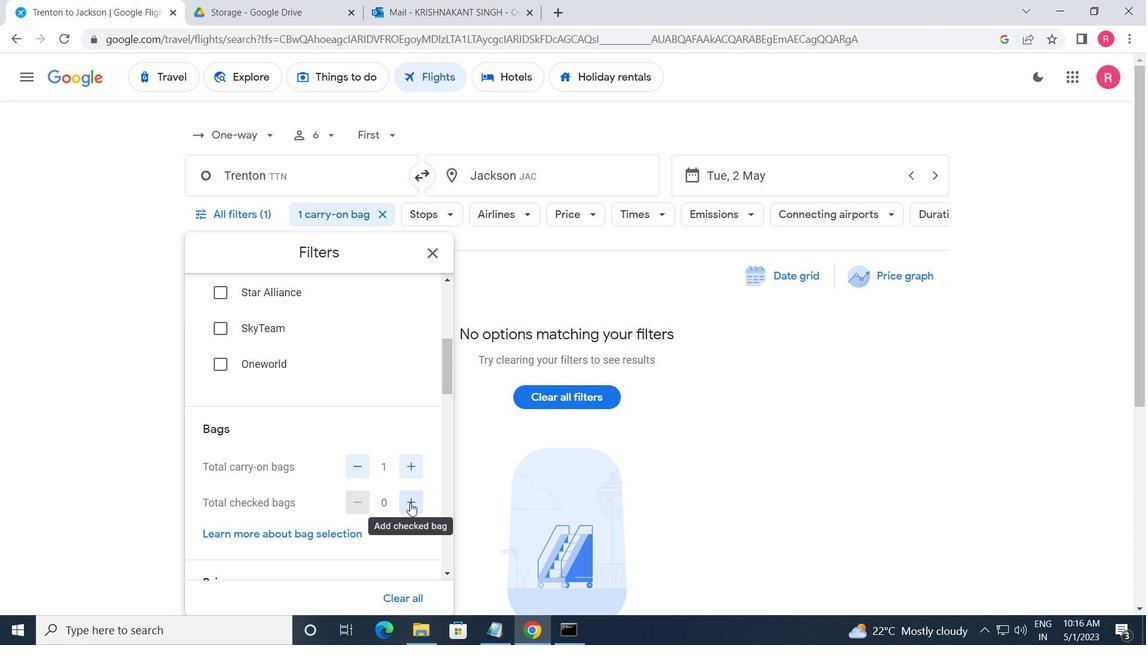 
Action: Mouse moved to (410, 503)
Screenshot: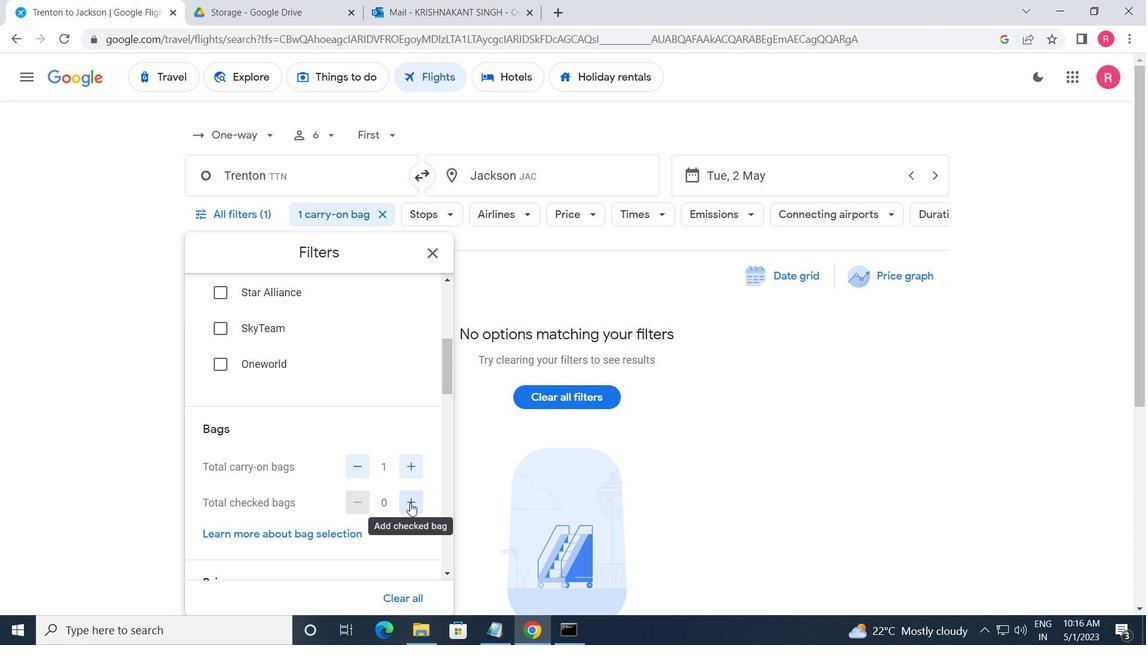 
Action: Mouse scrolled (410, 502) with delta (0, 0)
Screenshot: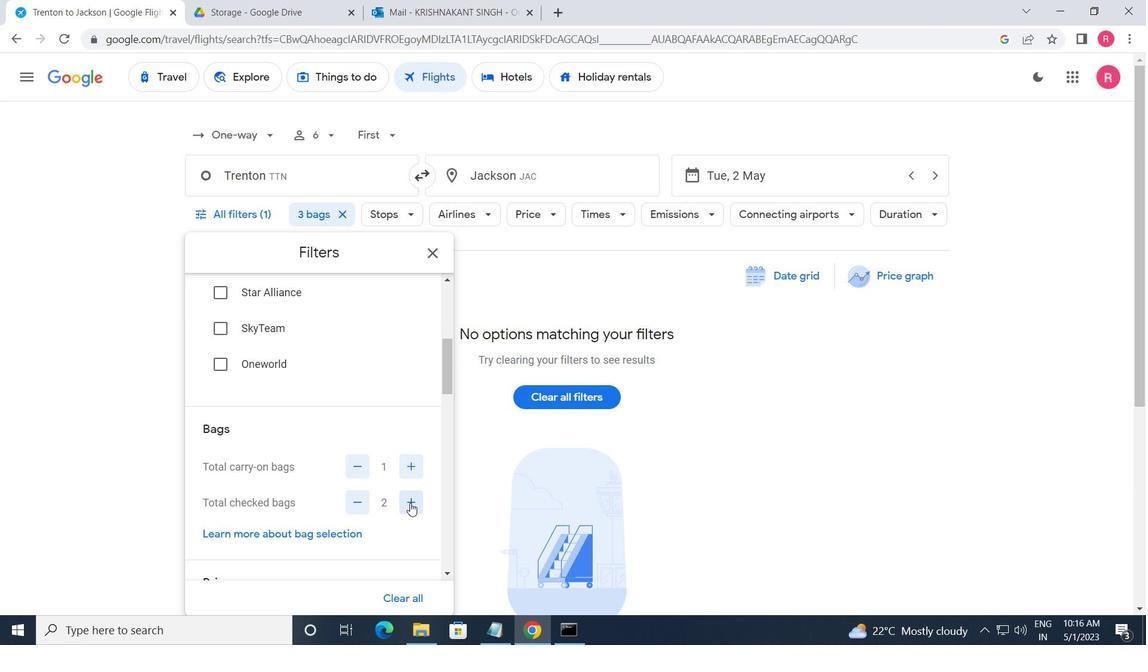 
Action: Mouse scrolled (410, 502) with delta (0, 0)
Screenshot: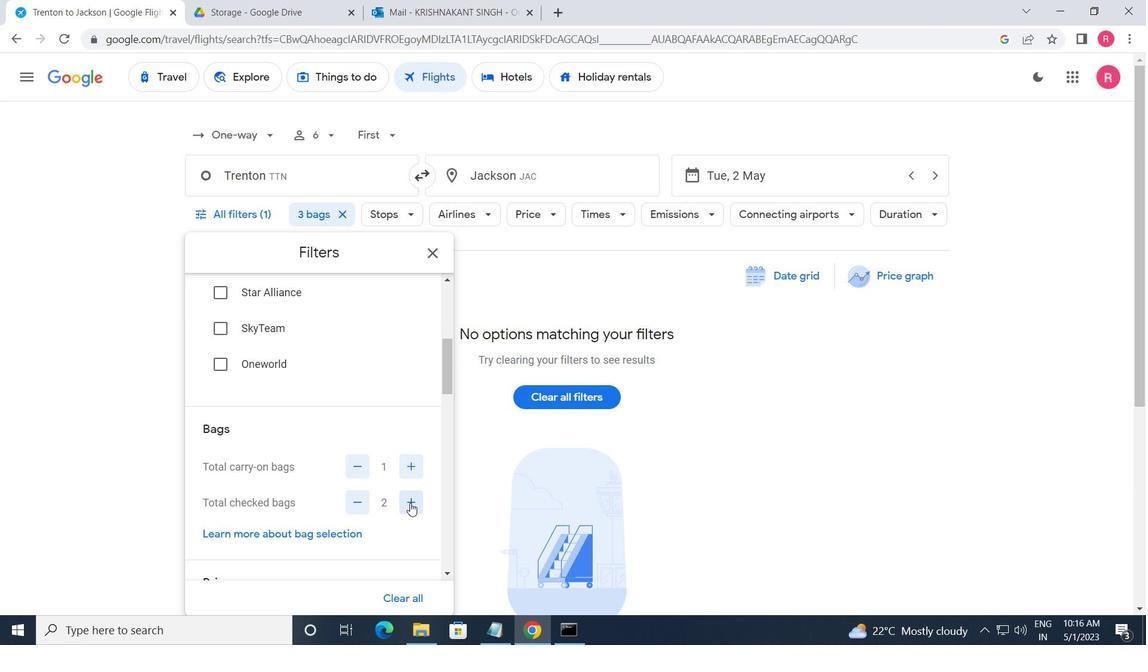 
Action: Mouse moved to (416, 494)
Screenshot: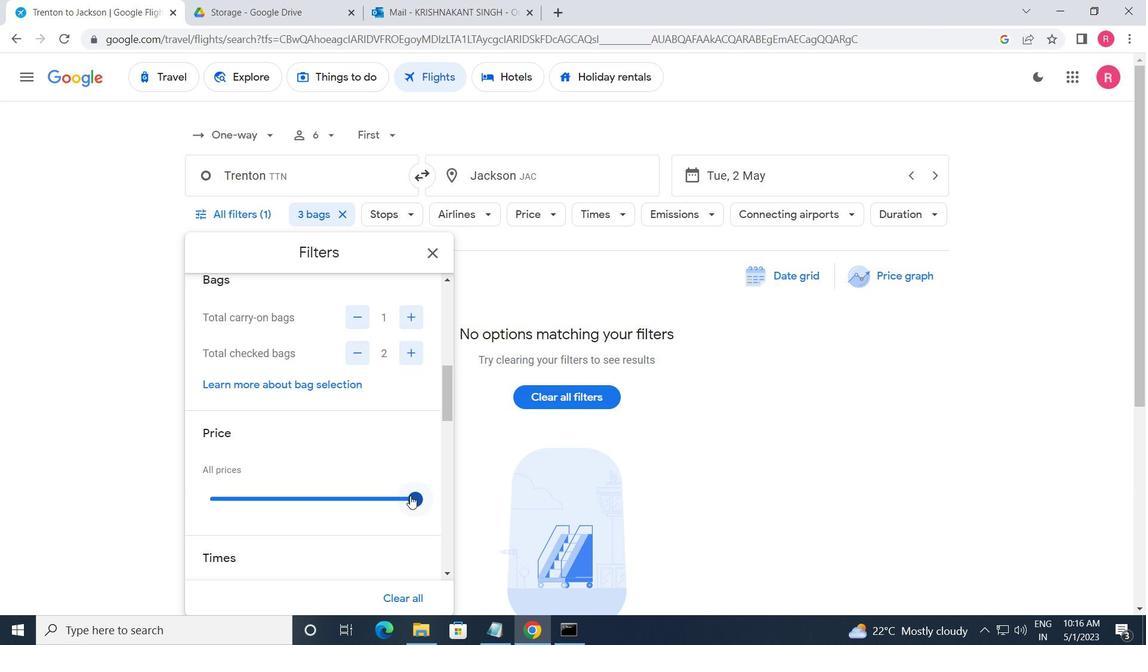 
Action: Mouse pressed left at (416, 494)
Screenshot: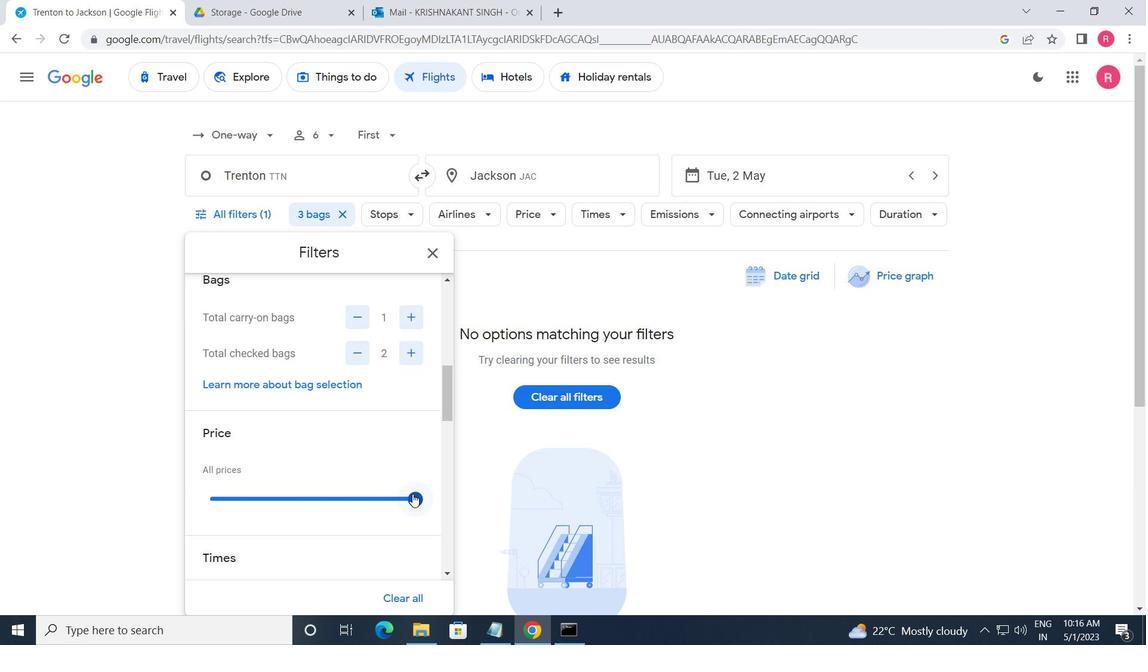 
Action: Mouse moved to (415, 493)
Screenshot: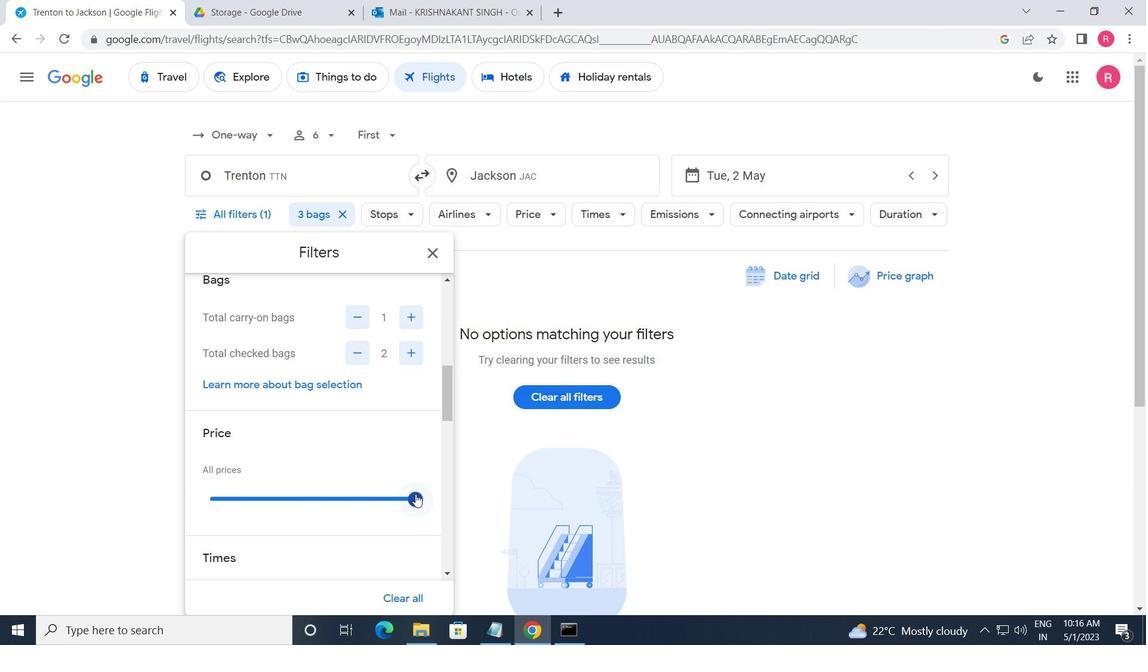 
Action: Mouse scrolled (415, 493) with delta (0, 0)
Screenshot: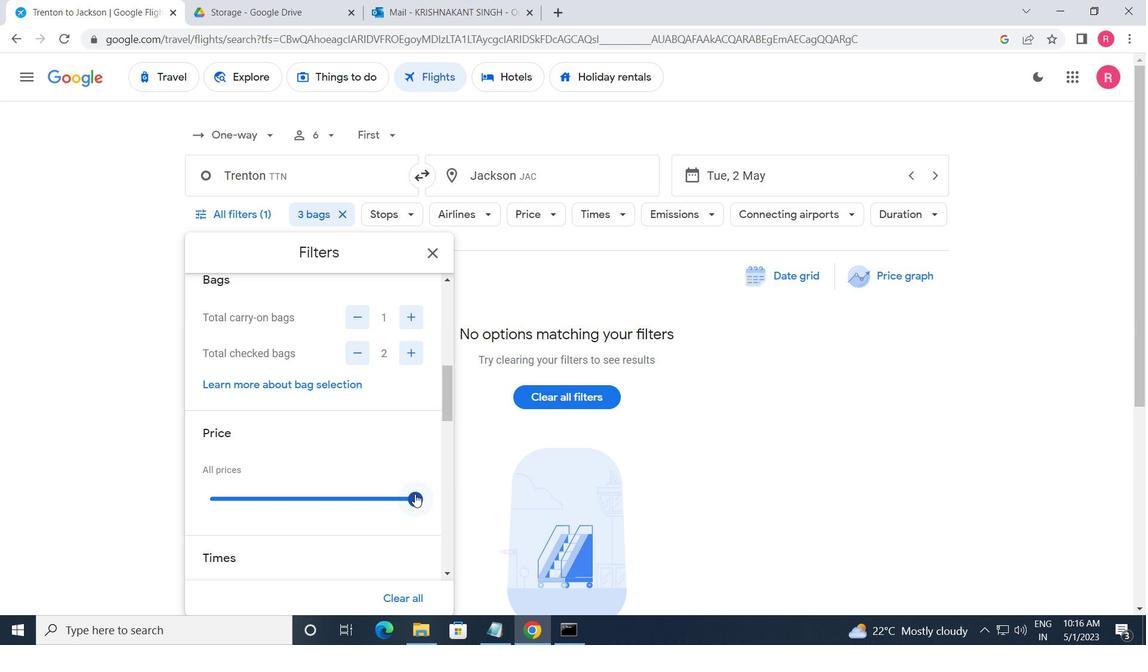 
Action: Mouse scrolled (415, 493) with delta (0, 0)
Screenshot: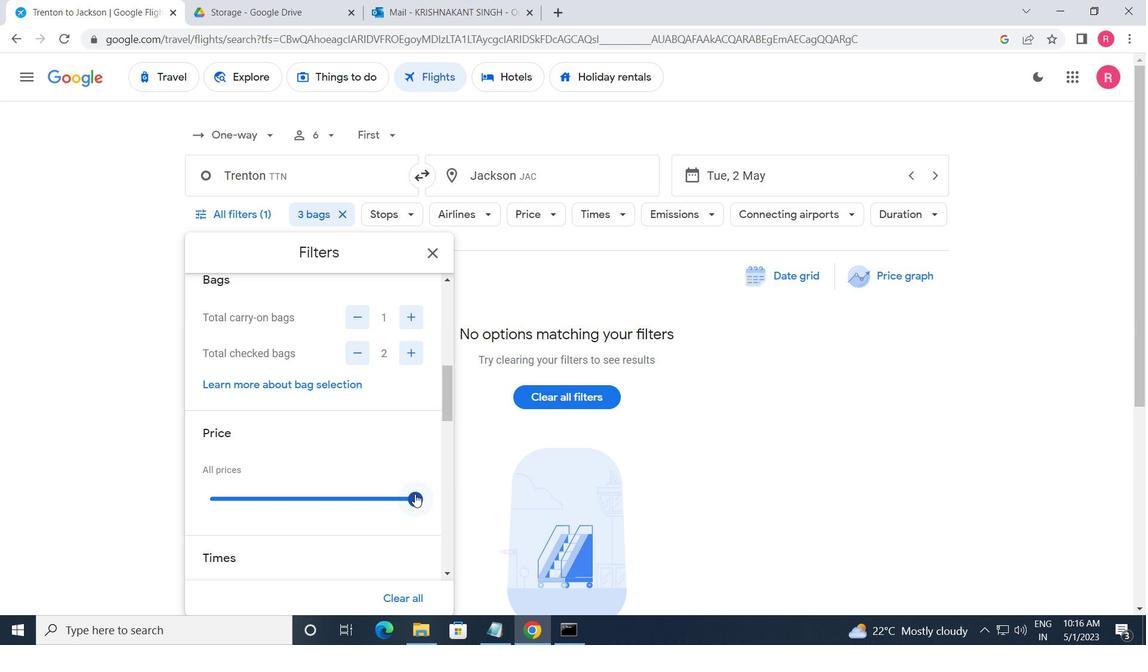 
Action: Mouse scrolled (415, 493) with delta (0, 0)
Screenshot: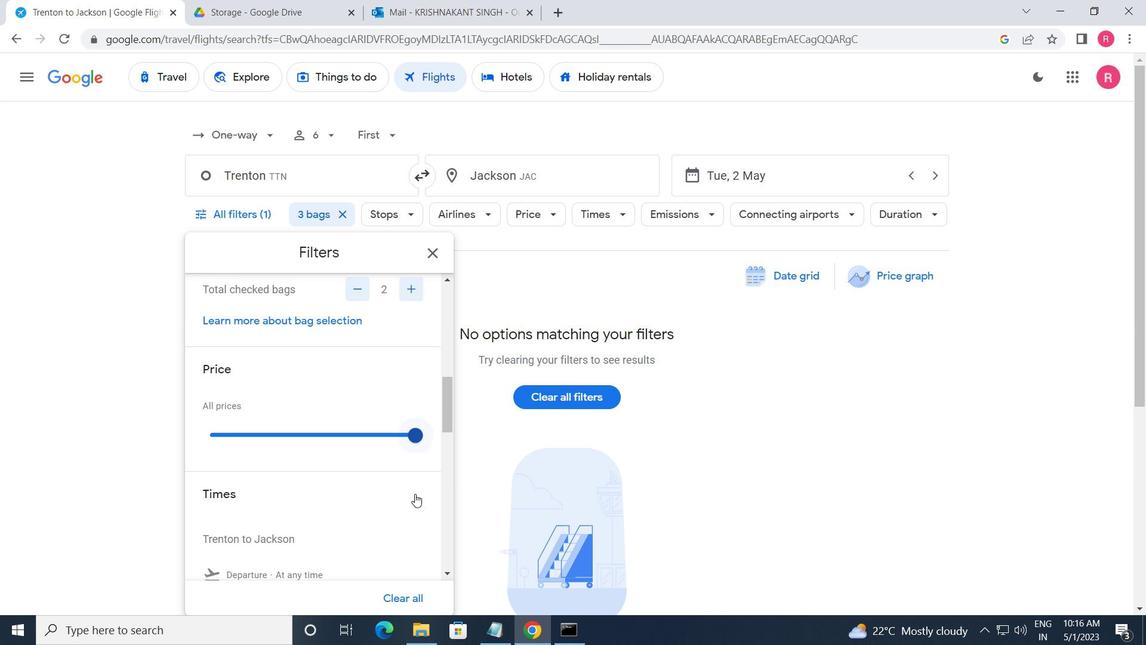 
Action: Mouse moved to (287, 443)
Screenshot: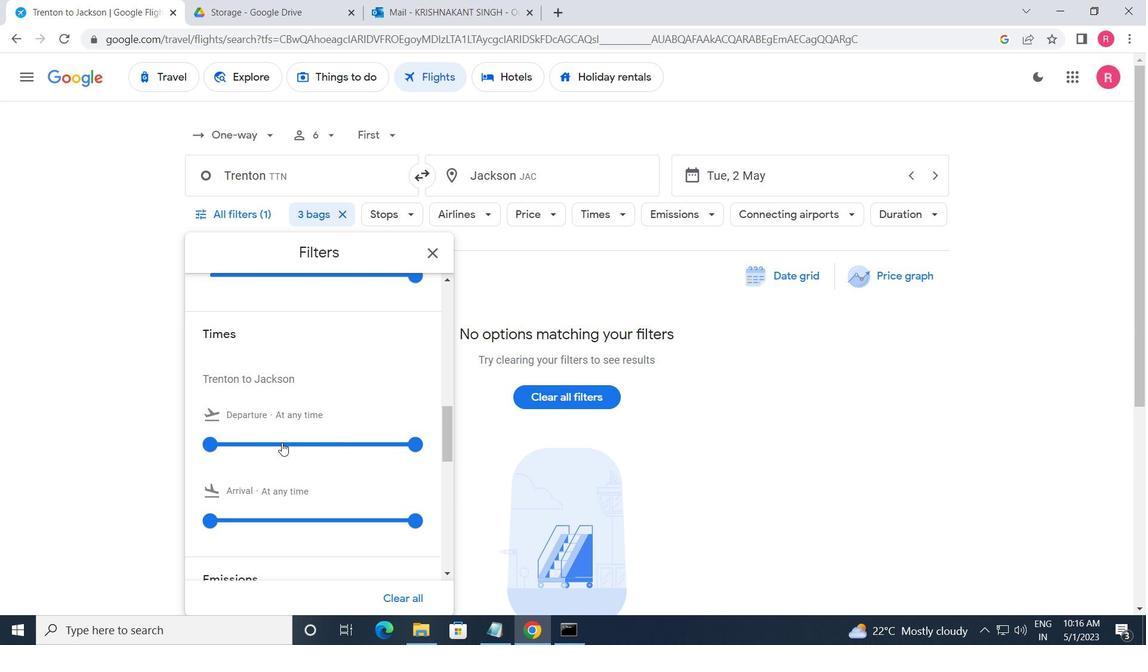 
Action: Mouse pressed left at (287, 443)
Screenshot: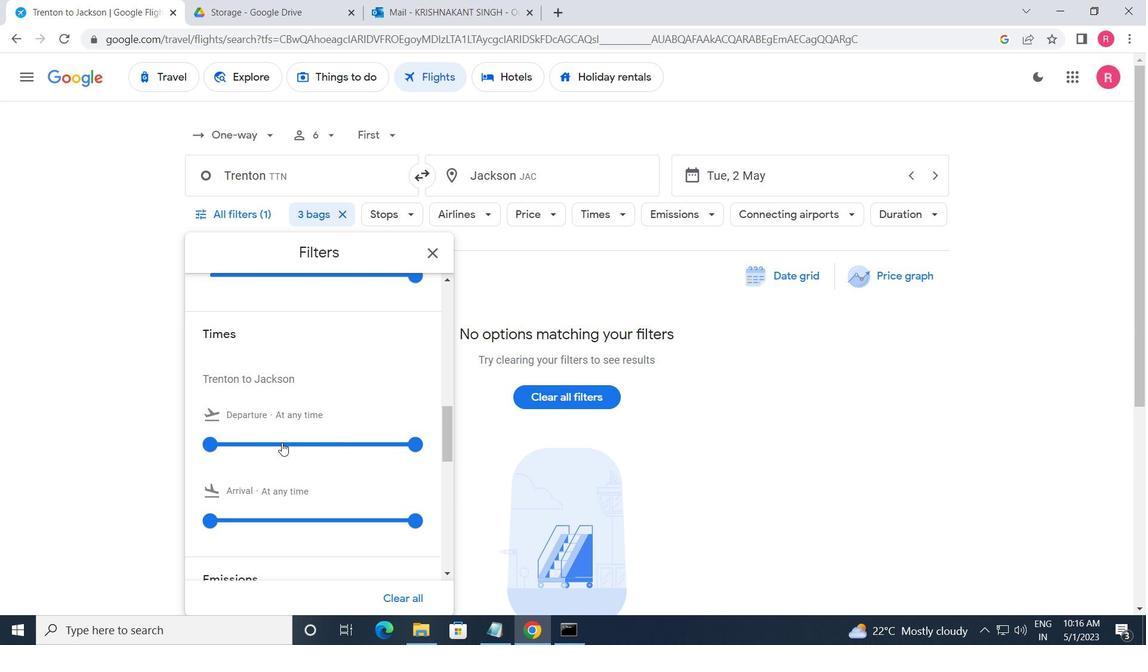 
Action: Mouse moved to (309, 444)
Screenshot: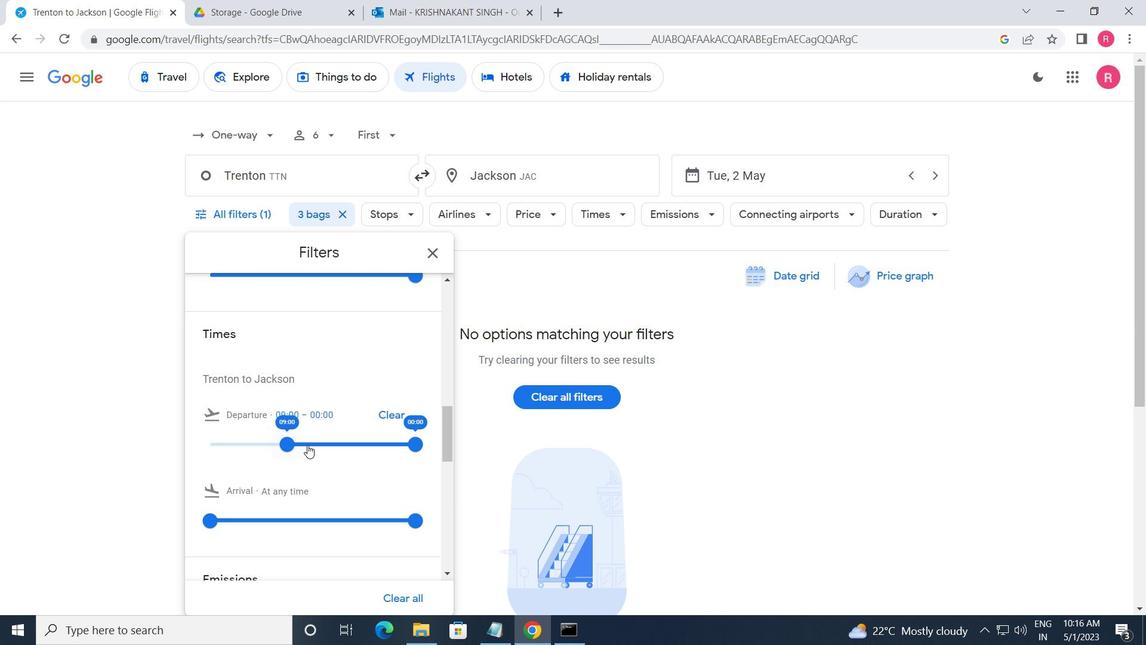
Action: Mouse pressed left at (309, 444)
Screenshot: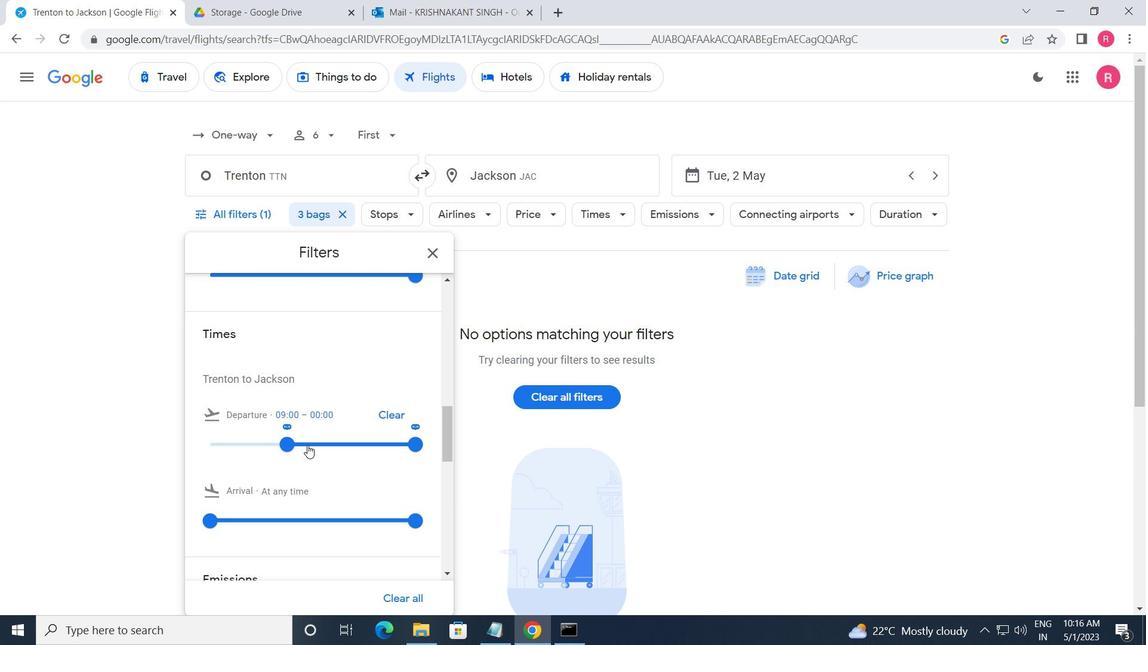 
Action: Mouse moved to (316, 447)
Screenshot: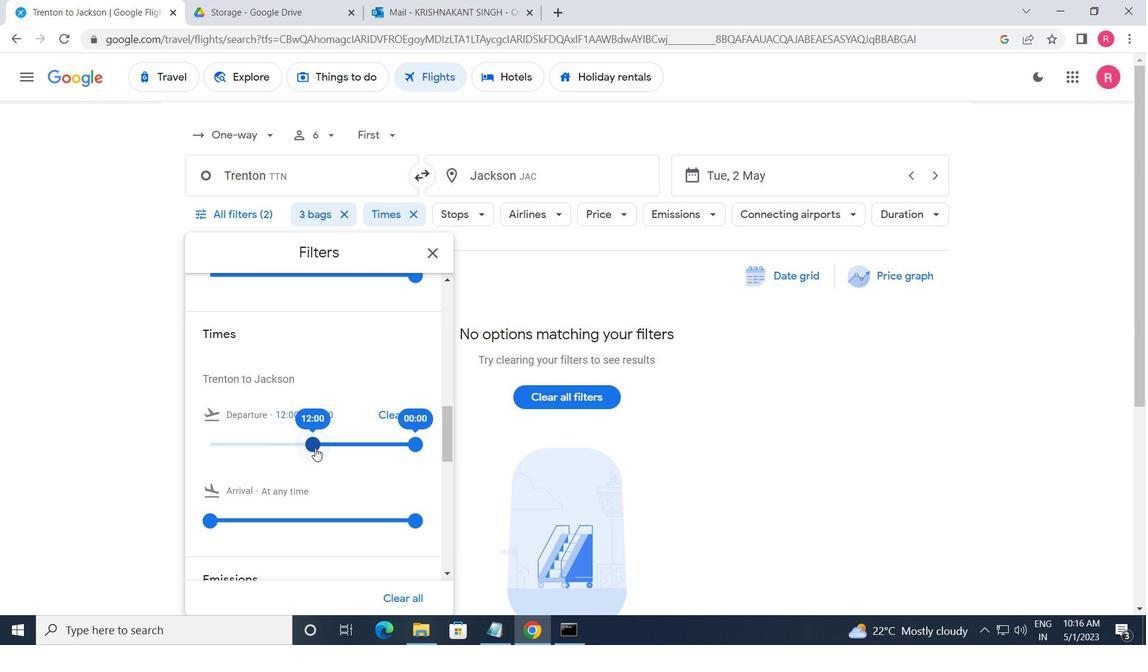 
Action: Mouse pressed left at (316, 447)
Screenshot: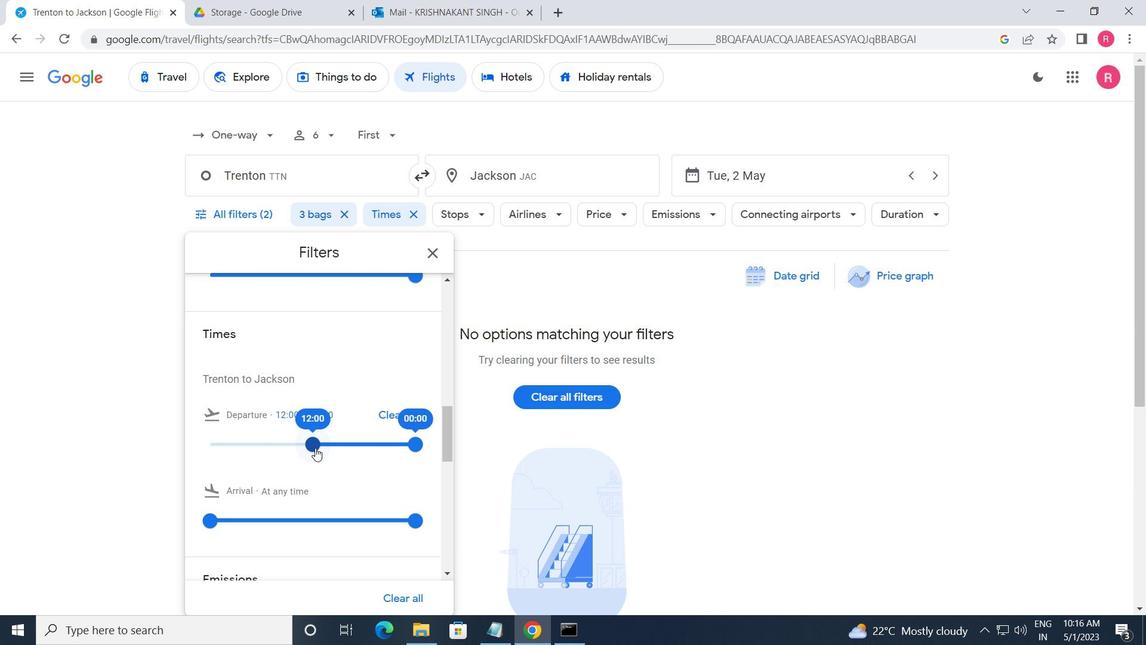 
Action: Mouse moved to (416, 446)
Screenshot: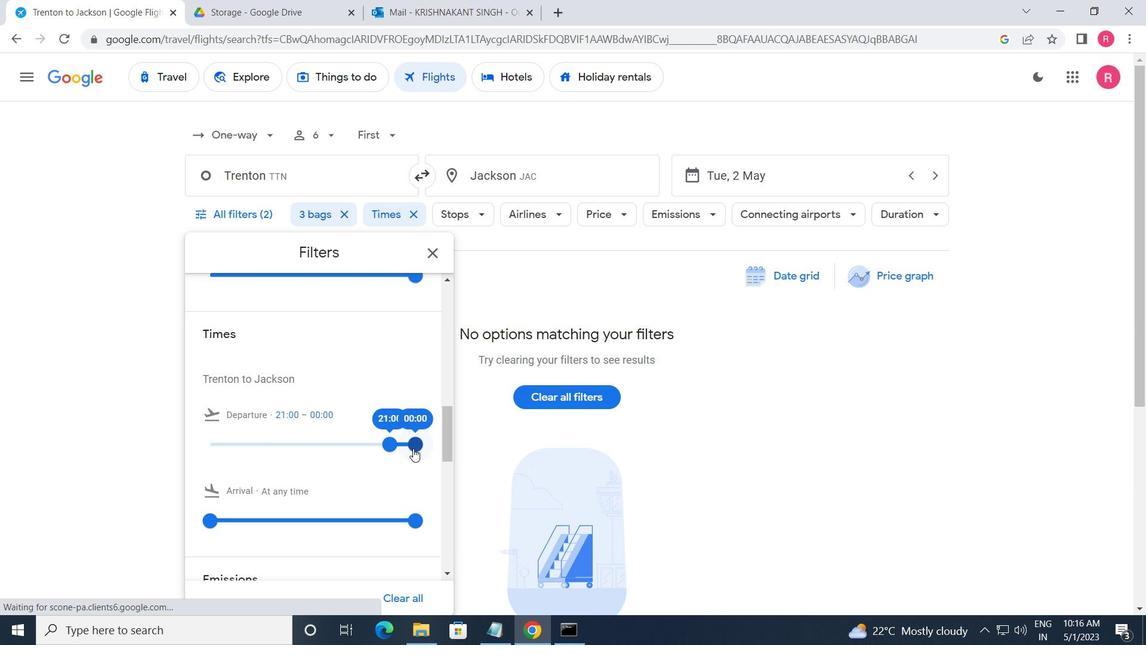 
Action: Mouse pressed left at (416, 446)
Screenshot: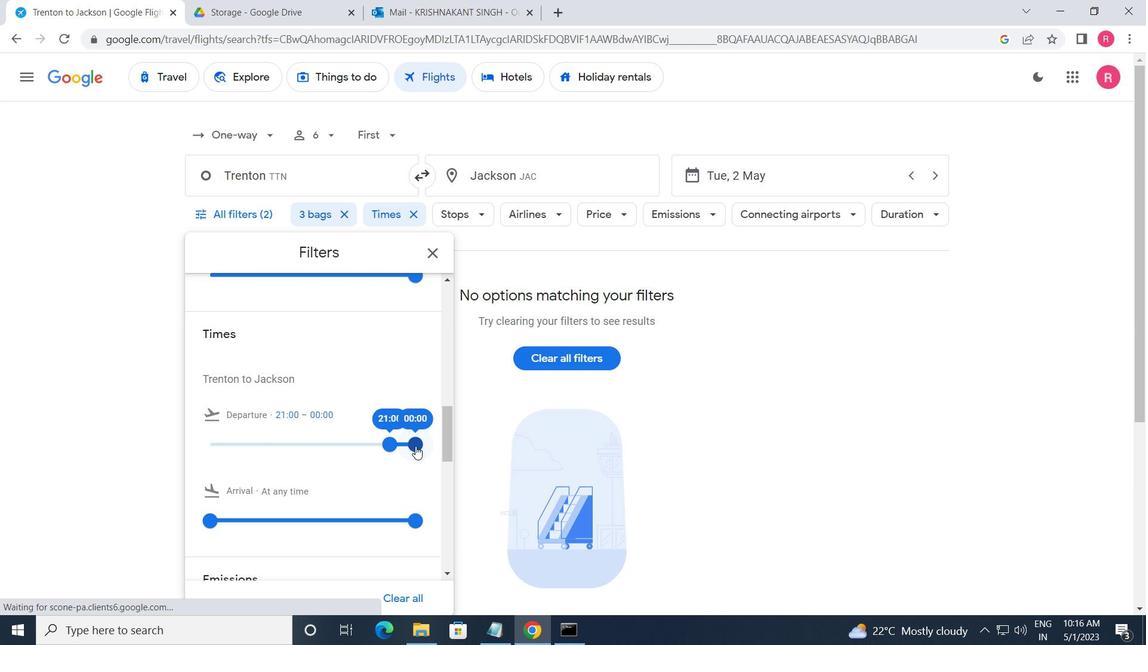 
Action: Mouse moved to (427, 256)
Screenshot: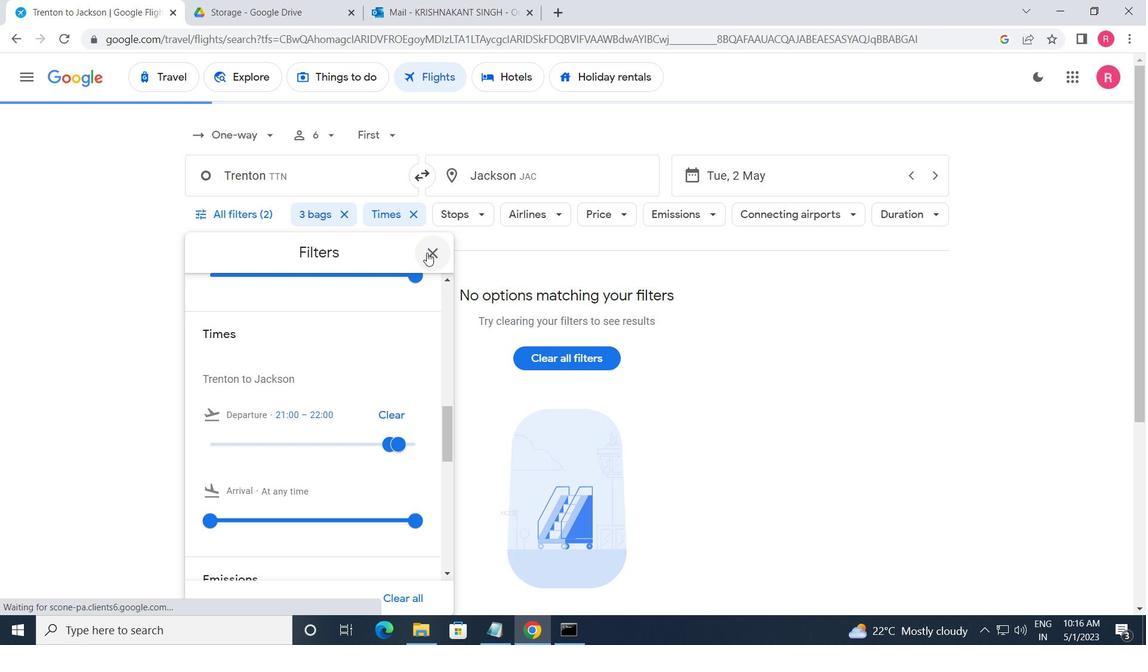
Action: Mouse pressed left at (427, 256)
Screenshot: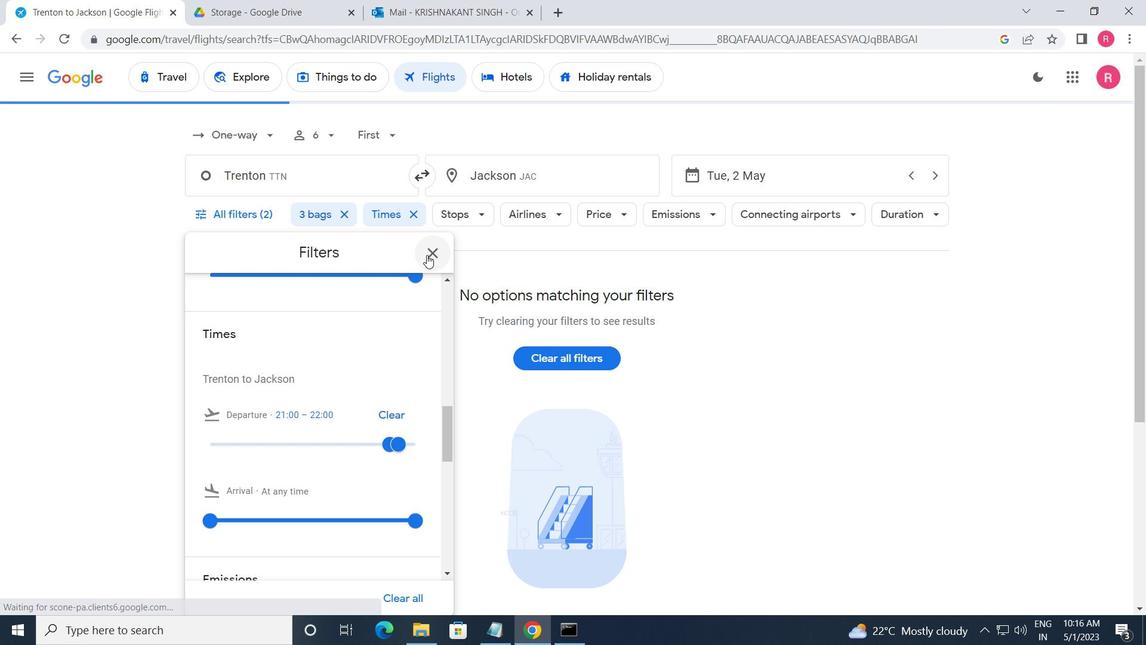 
Action: Mouse moved to (336, 219)
Screenshot: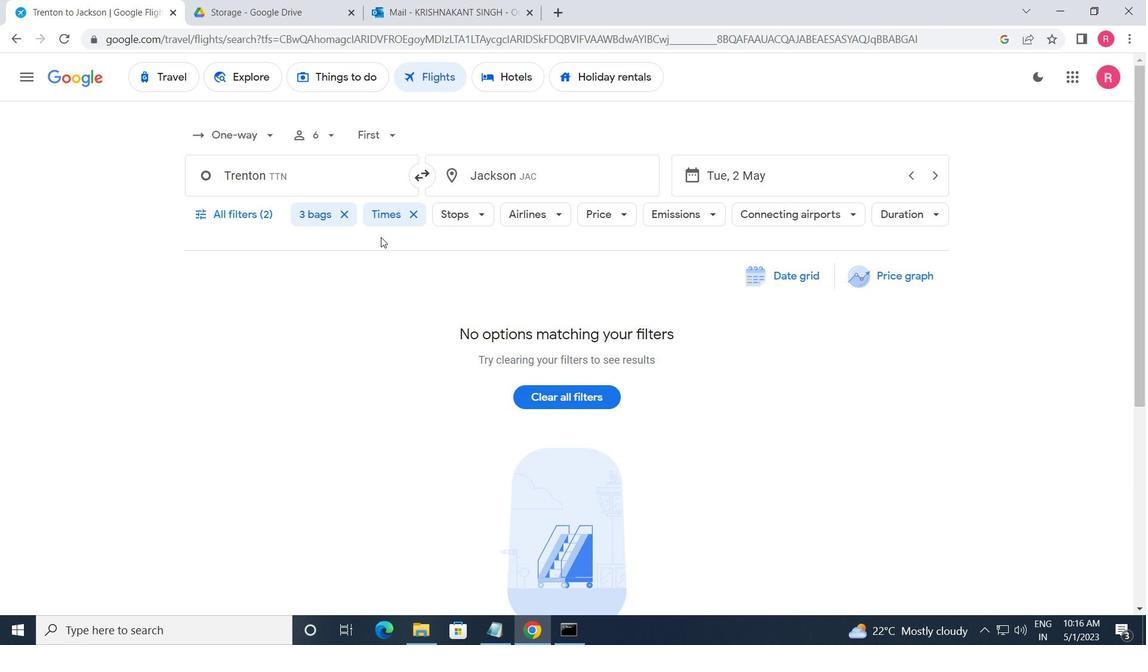 
